 Task: Create a due date automation trigger when advanced on, on the wednesday before a card is due add fields with custom field "Resume" set to a date between 1 and 7 working days from now at 11:00 AM.
Action: Mouse moved to (1360, 88)
Screenshot: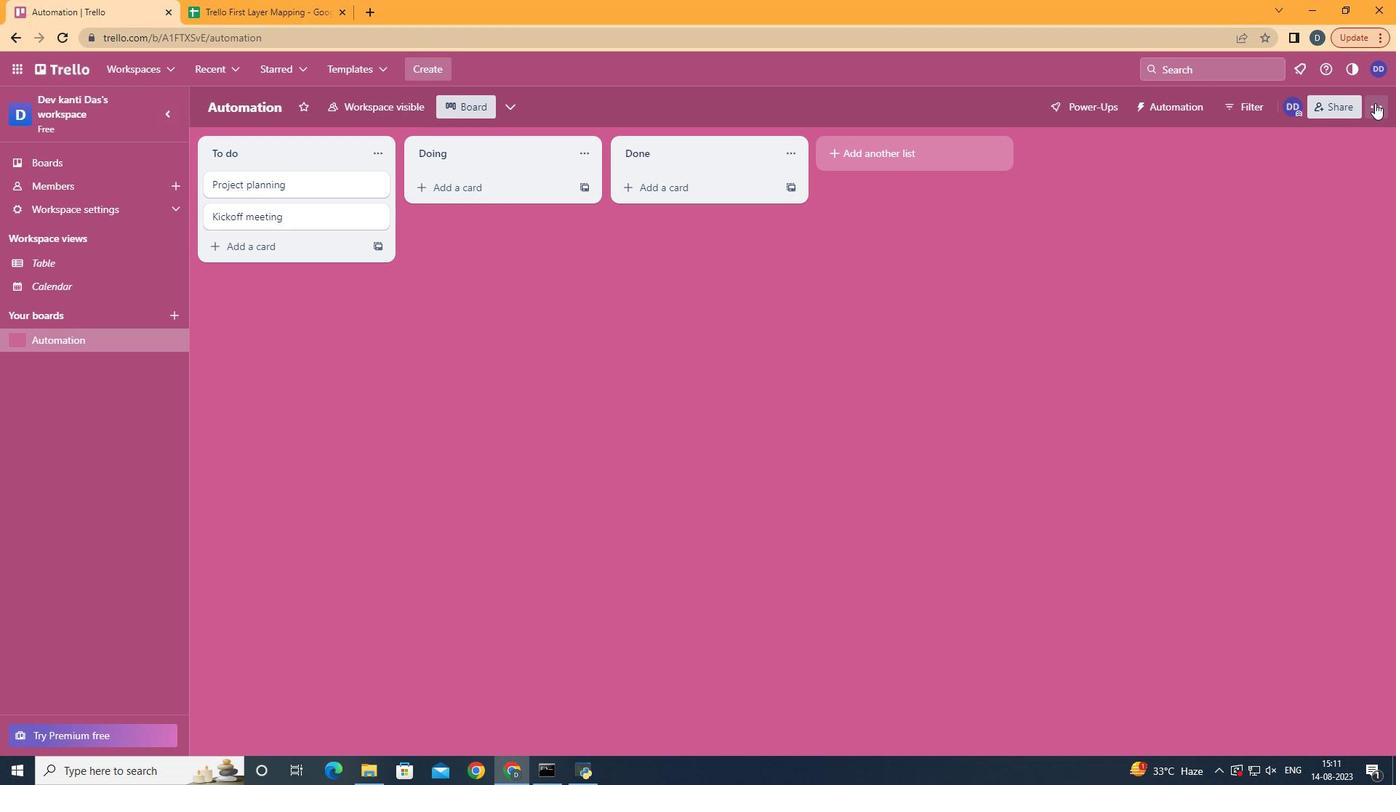
Action: Mouse pressed left at (1360, 88)
Screenshot: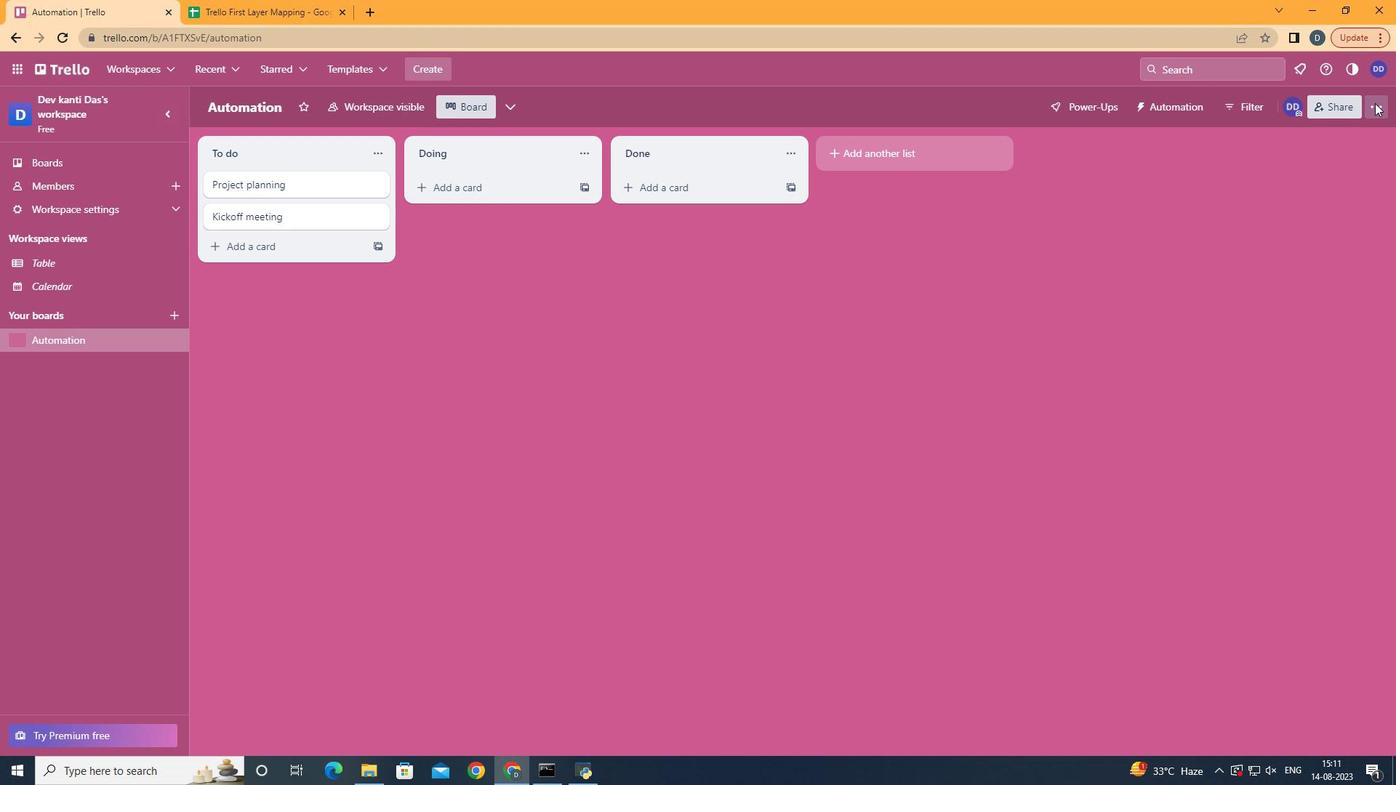 
Action: Mouse moved to (1284, 272)
Screenshot: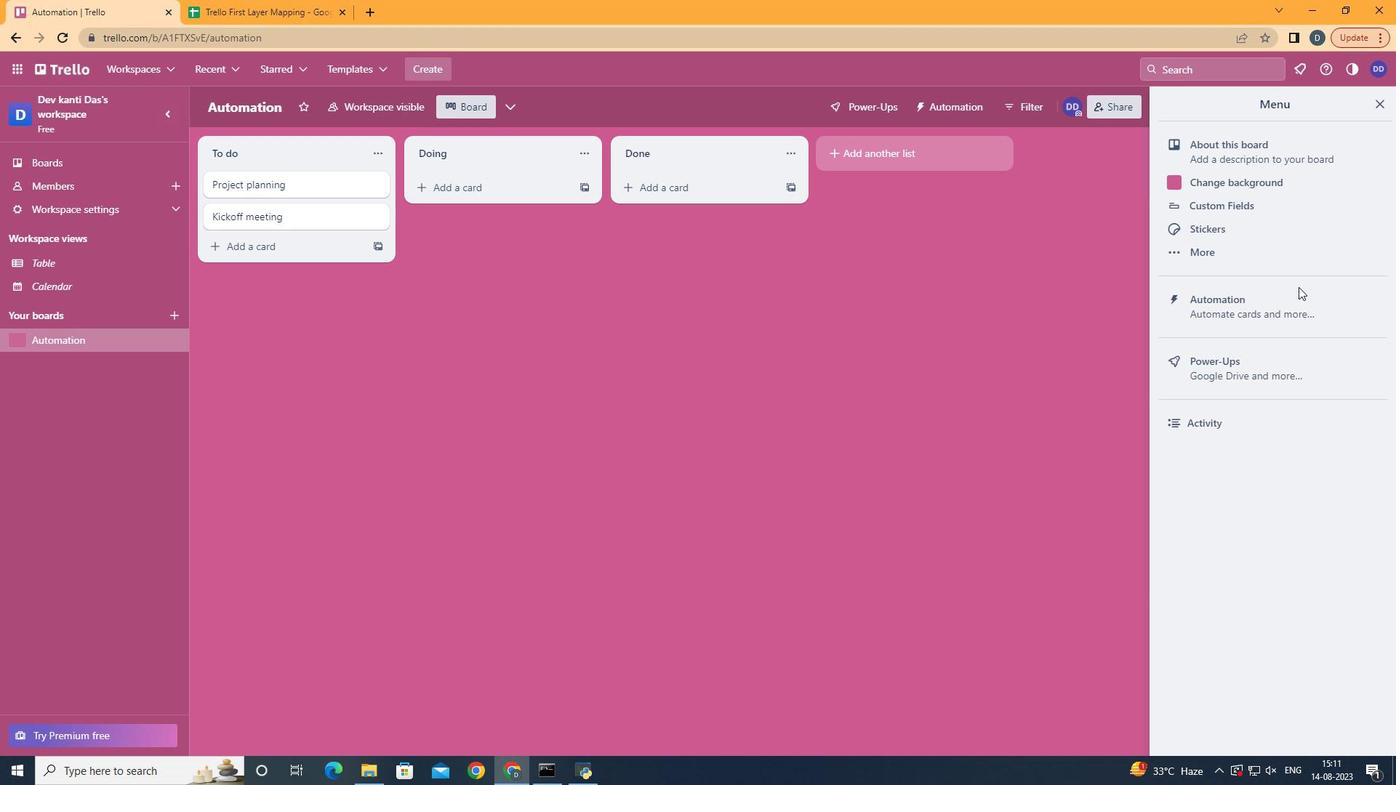 
Action: Mouse pressed left at (1284, 272)
Screenshot: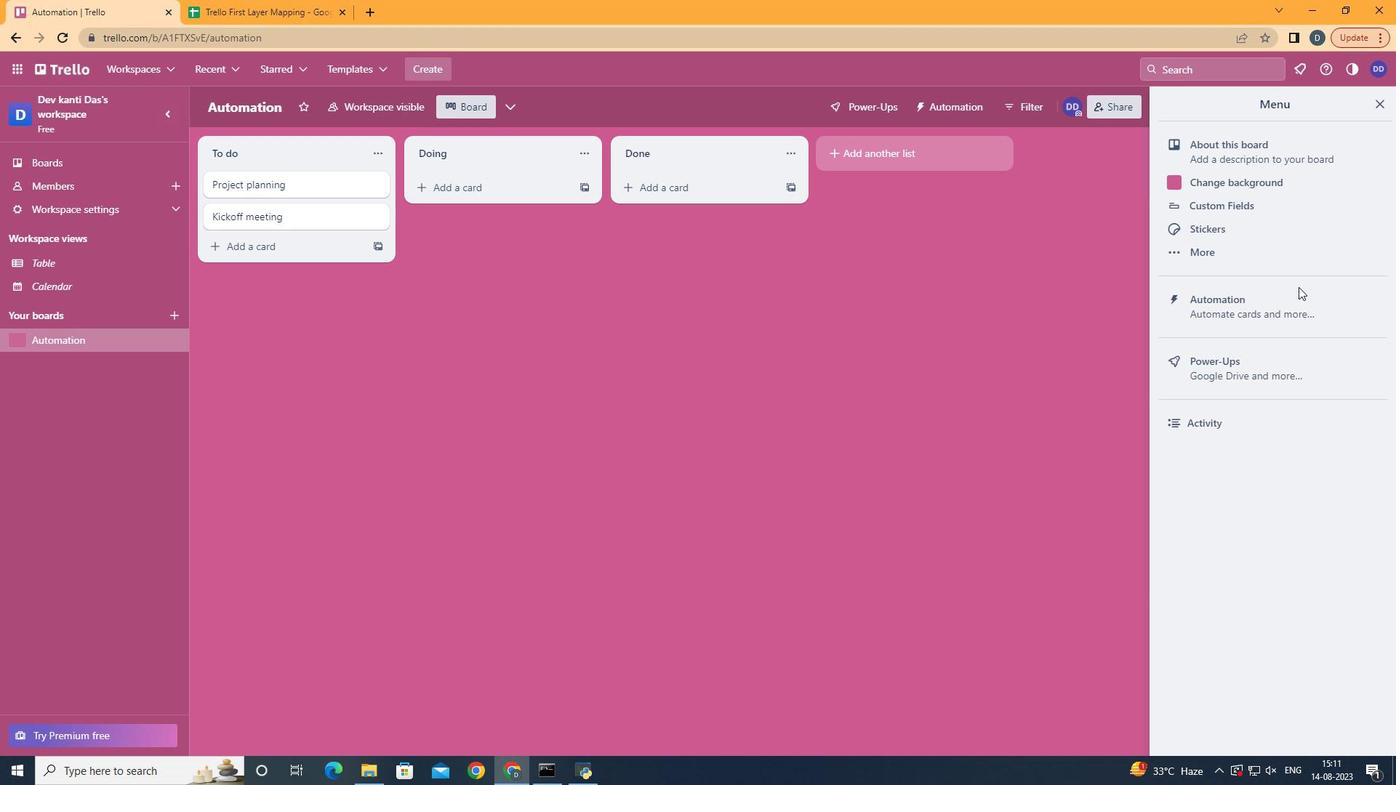 
Action: Mouse moved to (1268, 287)
Screenshot: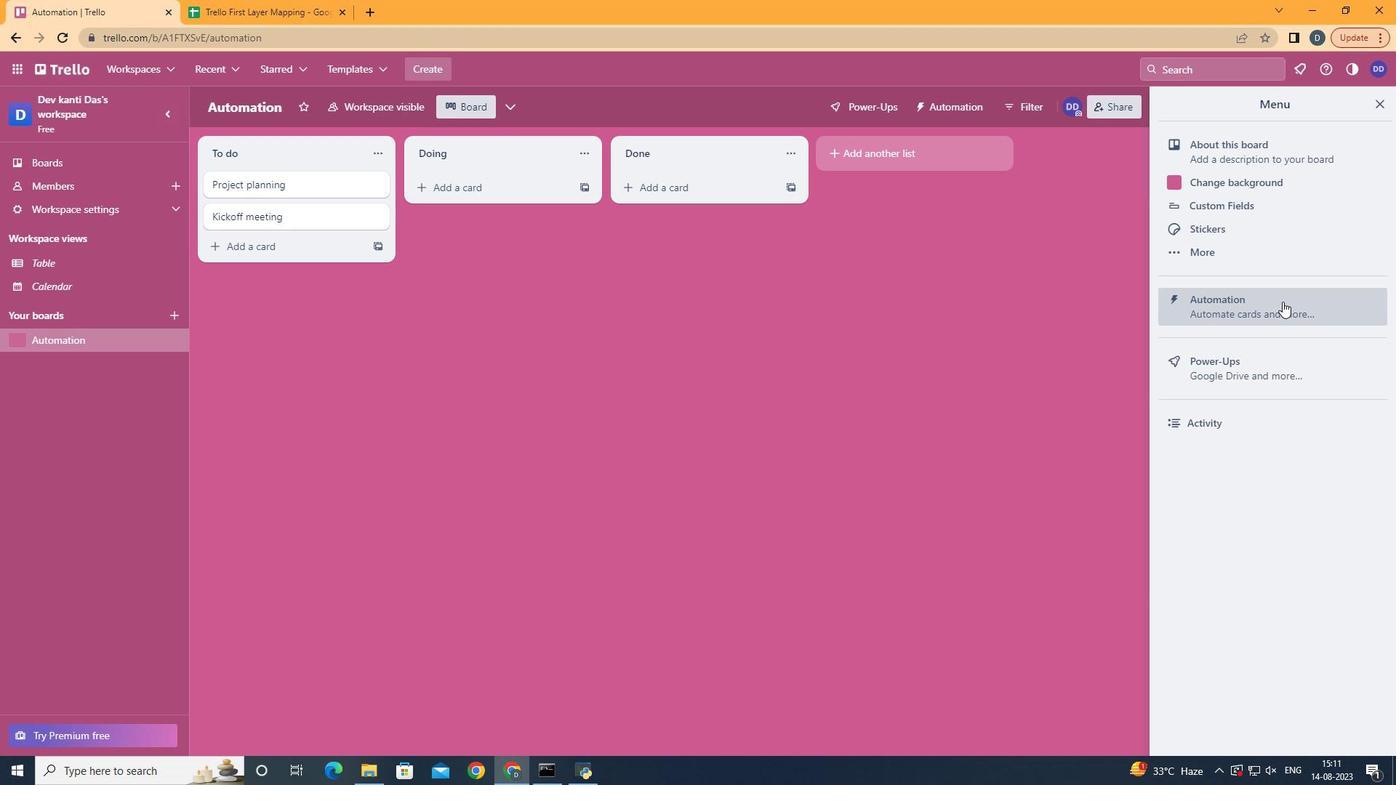 
Action: Mouse pressed left at (1268, 287)
Screenshot: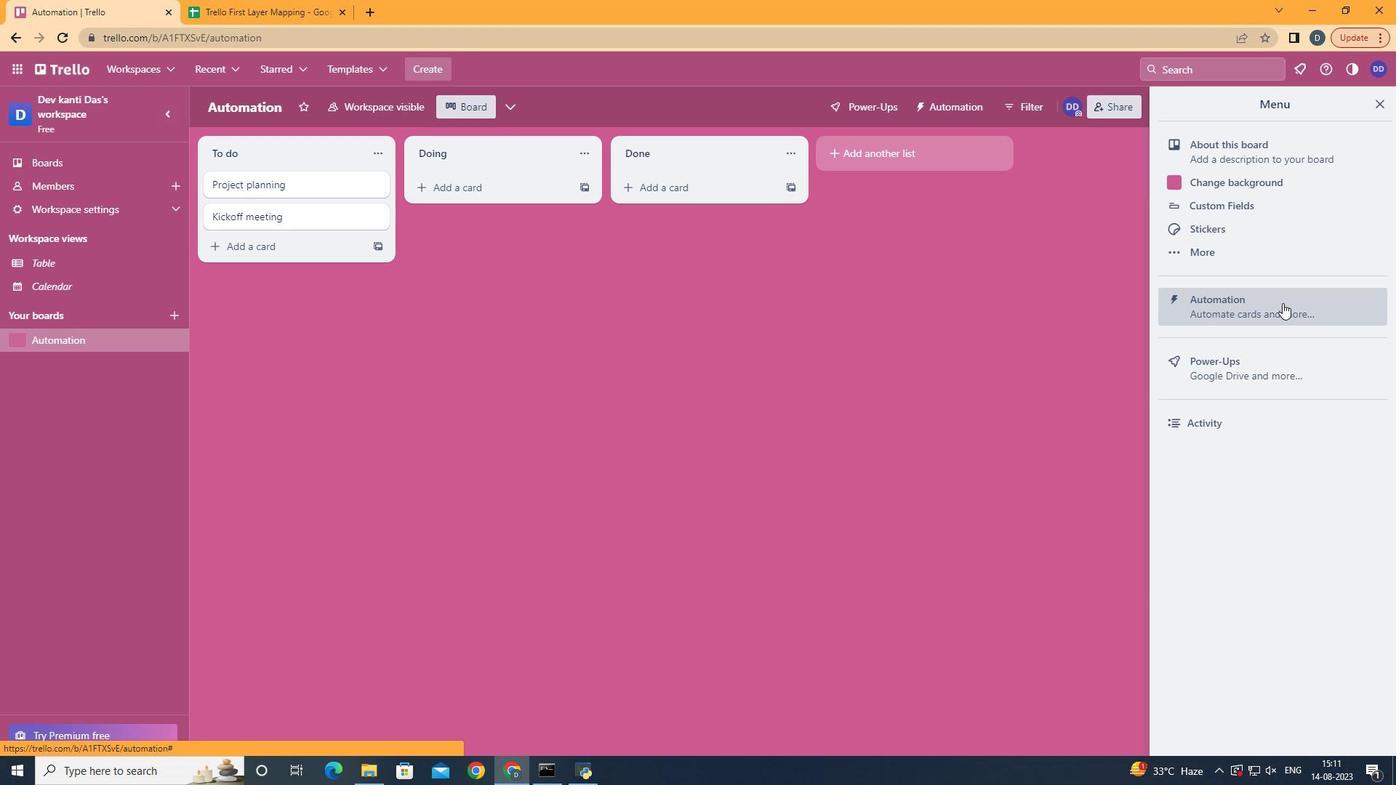 
Action: Mouse moved to (279, 273)
Screenshot: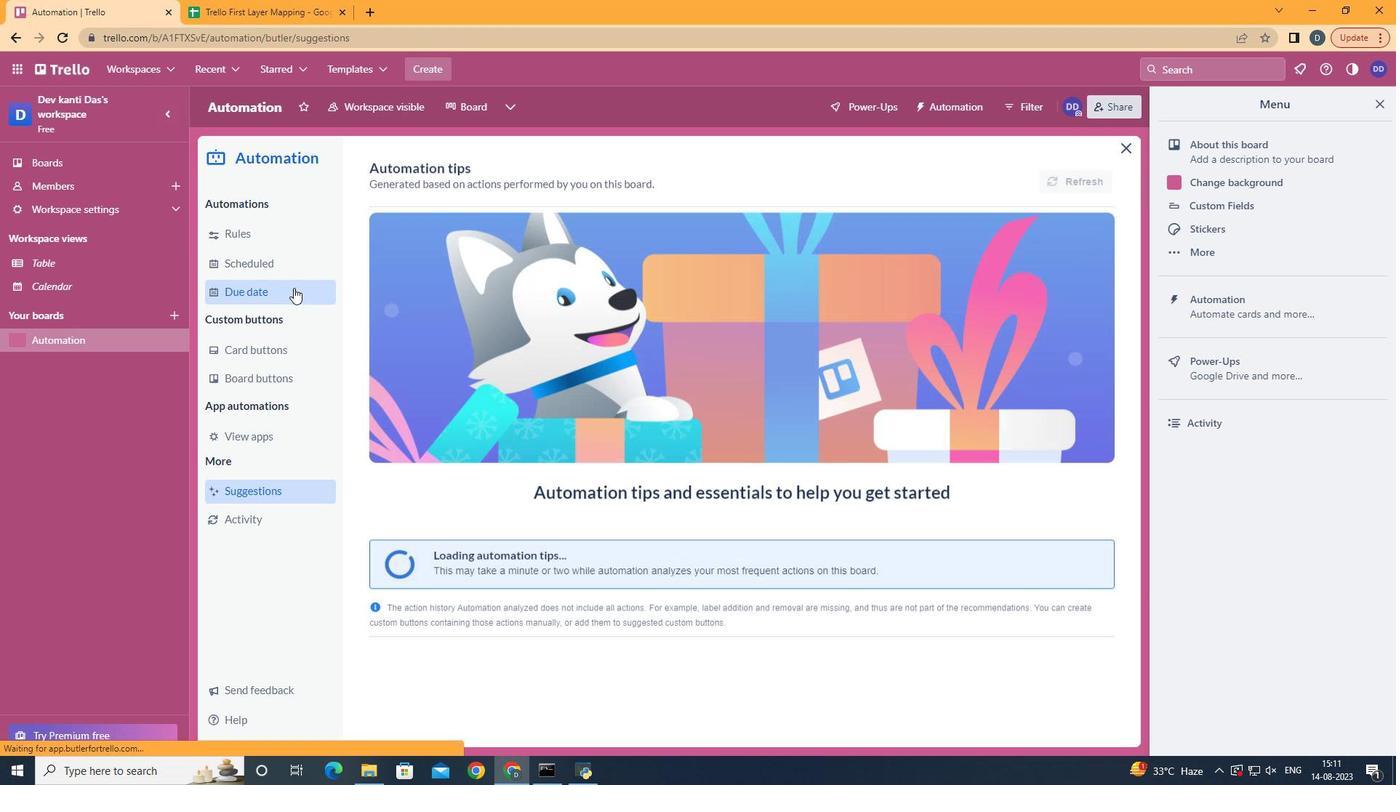 
Action: Mouse pressed left at (279, 273)
Screenshot: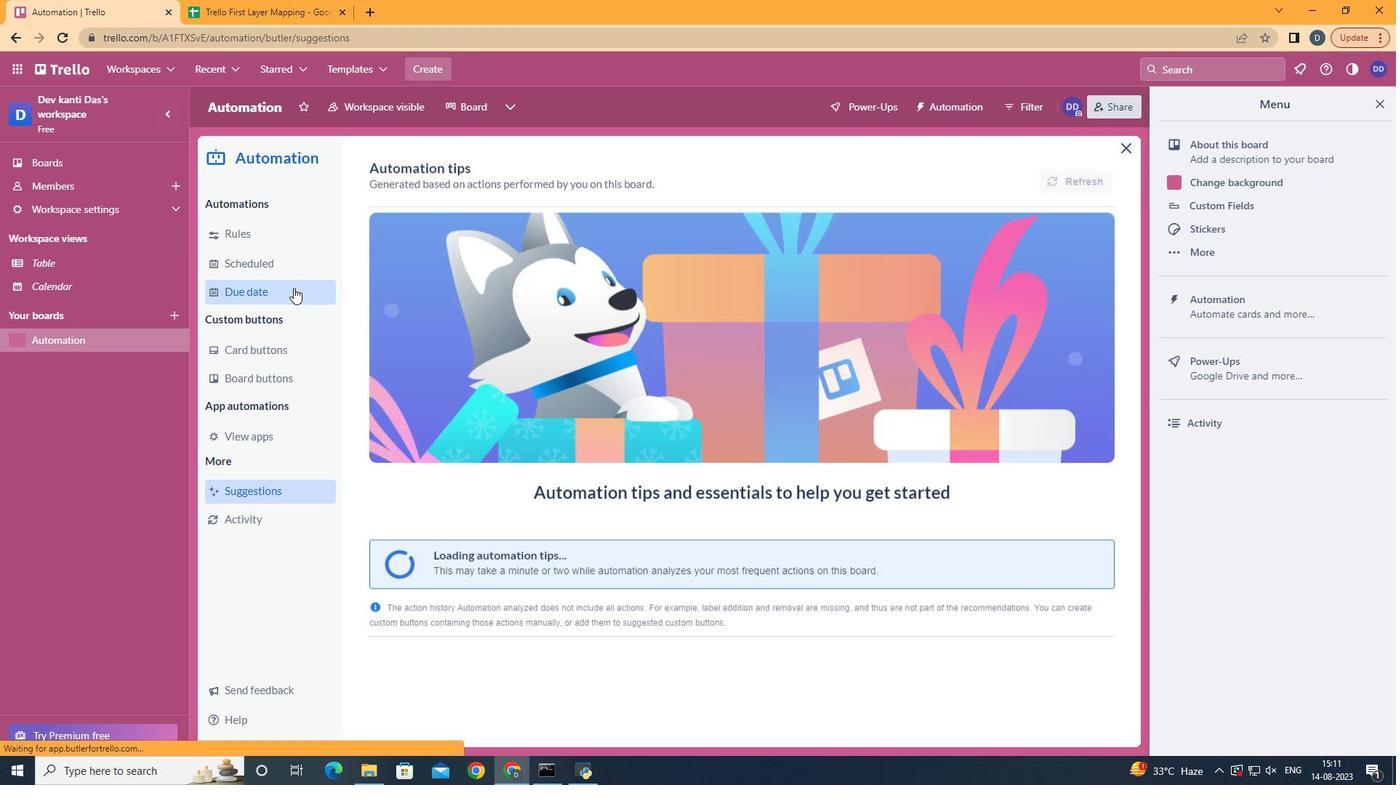 
Action: Mouse moved to (1015, 157)
Screenshot: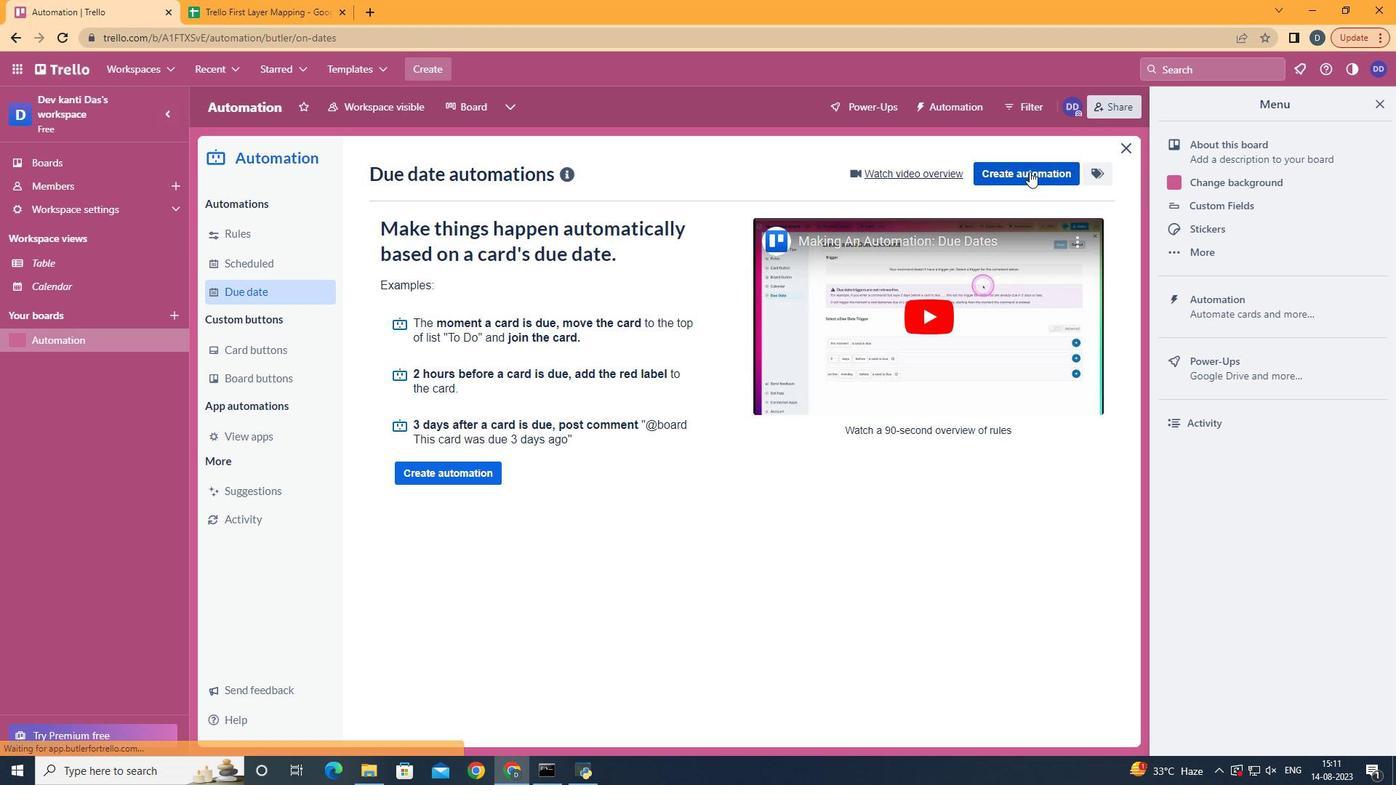 
Action: Mouse pressed left at (1015, 157)
Screenshot: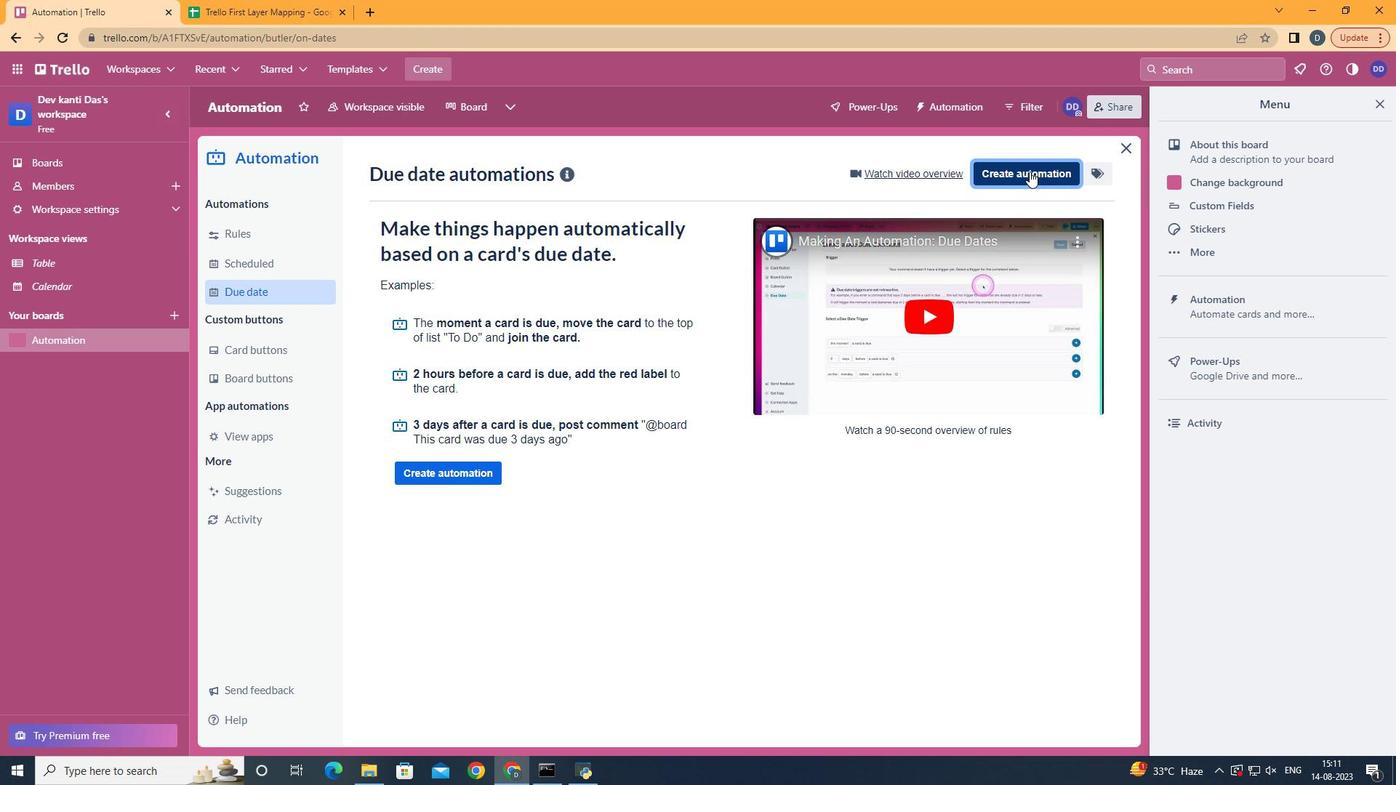 
Action: Mouse moved to (764, 308)
Screenshot: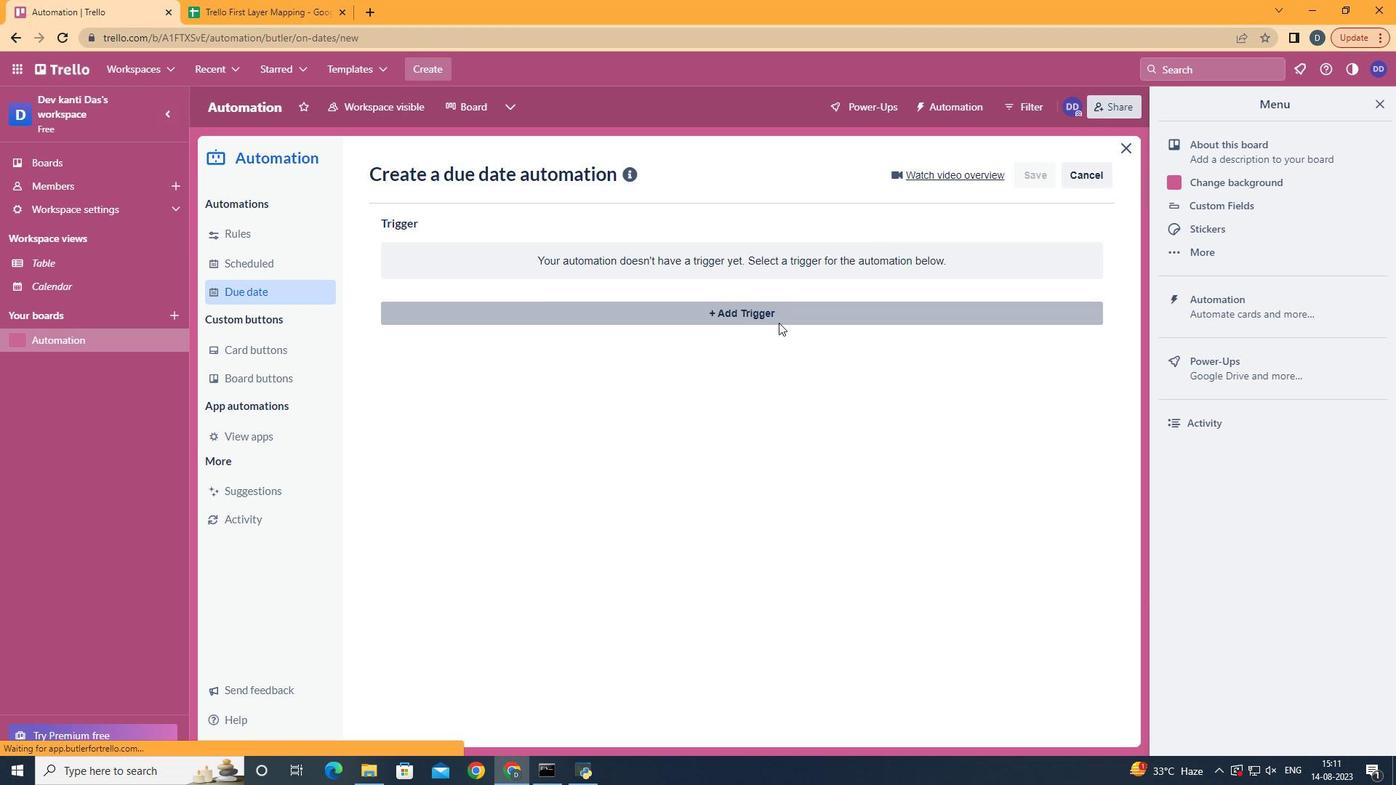 
Action: Mouse pressed left at (764, 308)
Screenshot: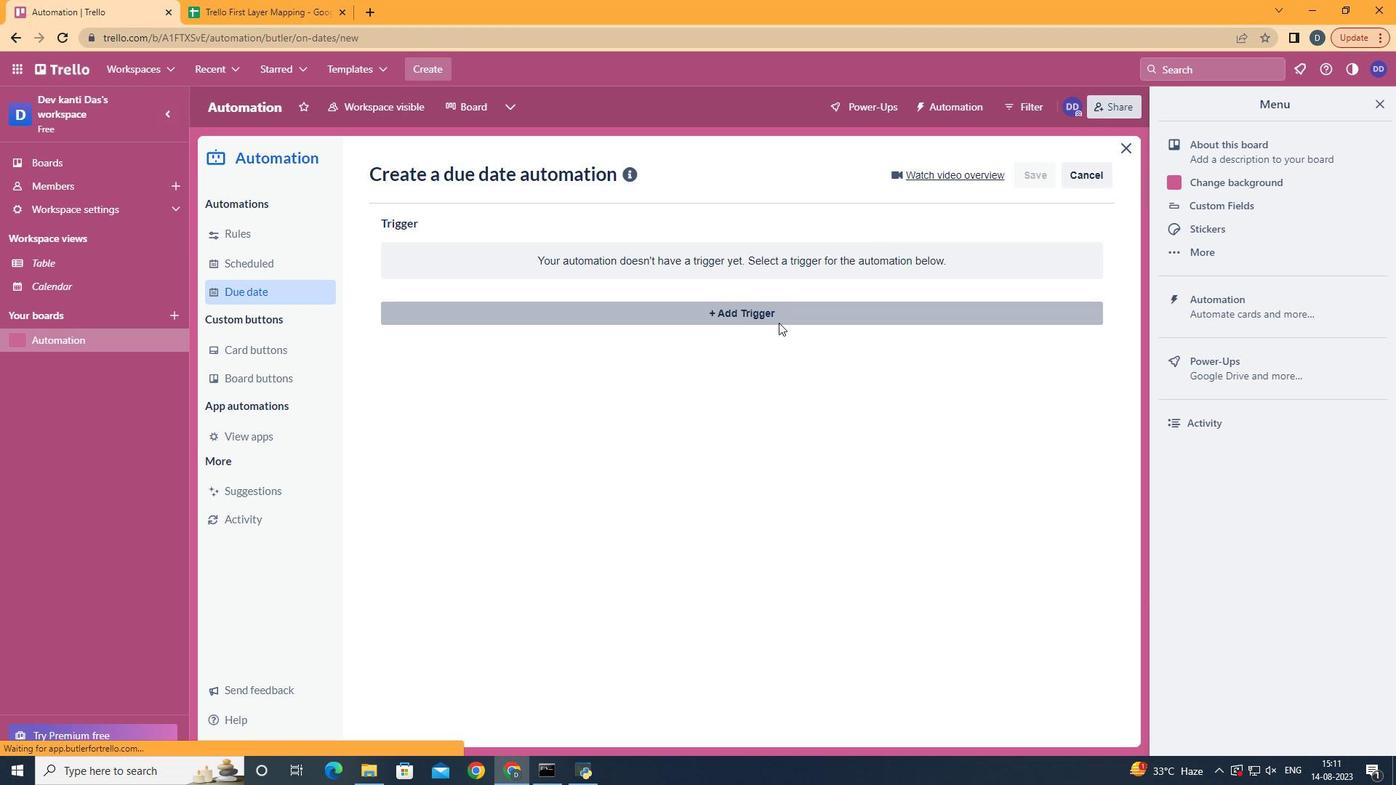 
Action: Mouse moved to (456, 433)
Screenshot: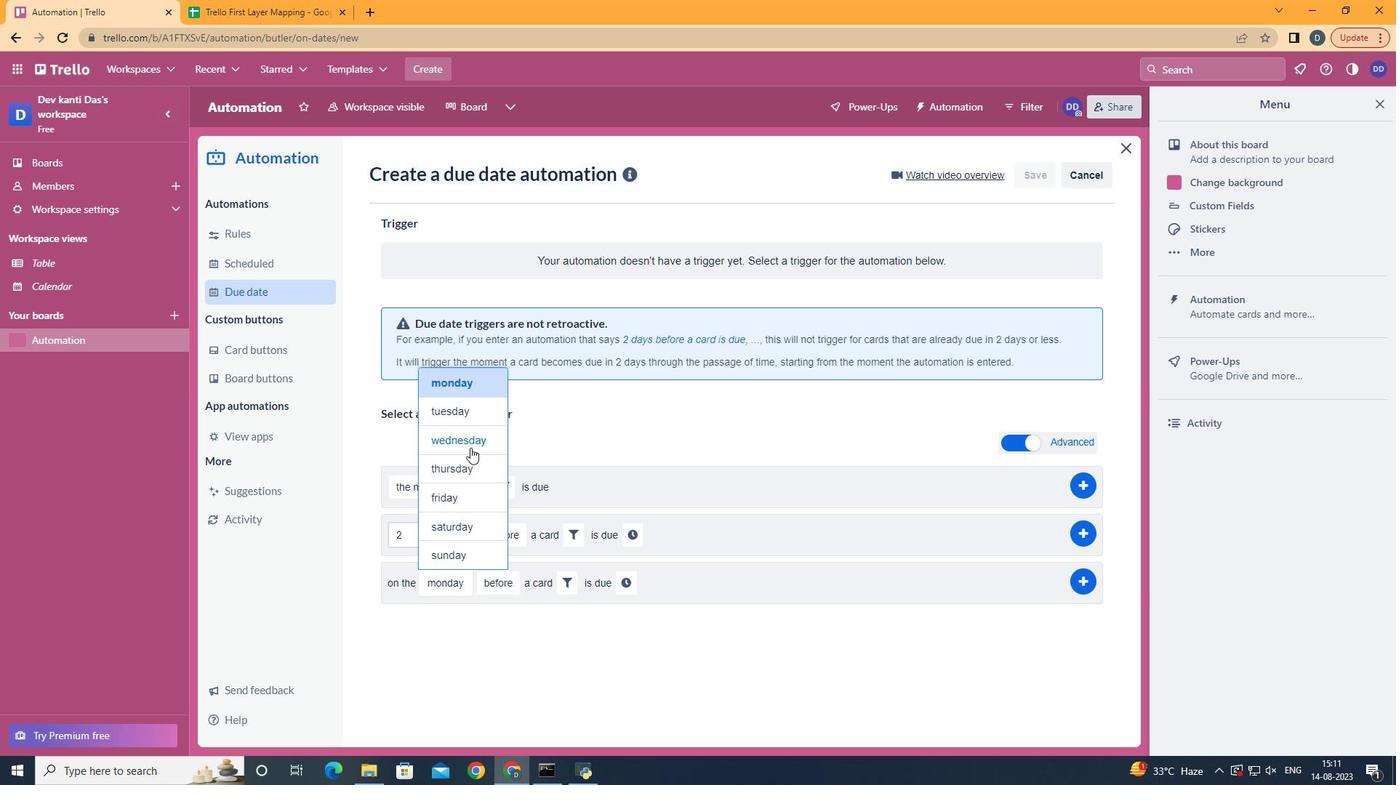
Action: Mouse pressed left at (456, 433)
Screenshot: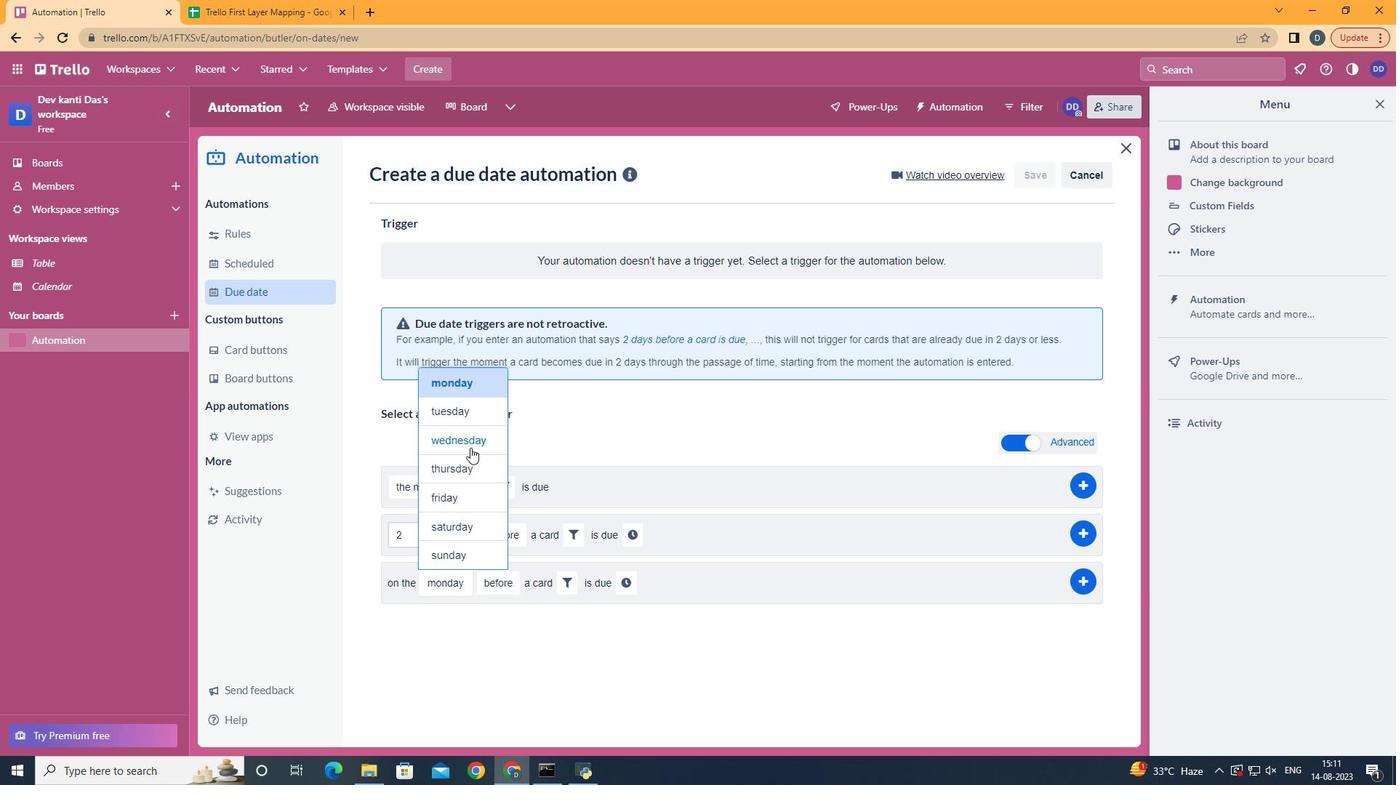 
Action: Mouse moved to (569, 557)
Screenshot: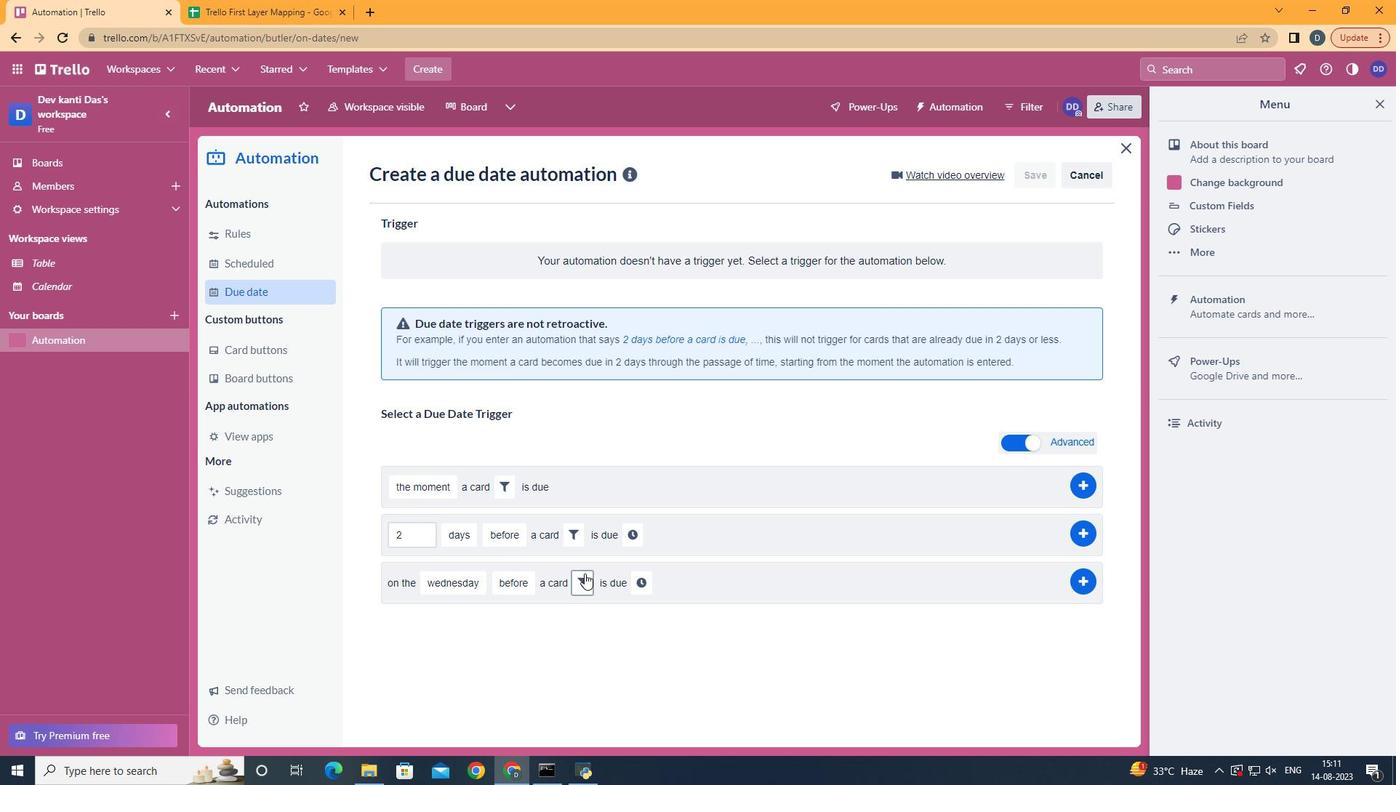 
Action: Mouse pressed left at (569, 557)
Screenshot: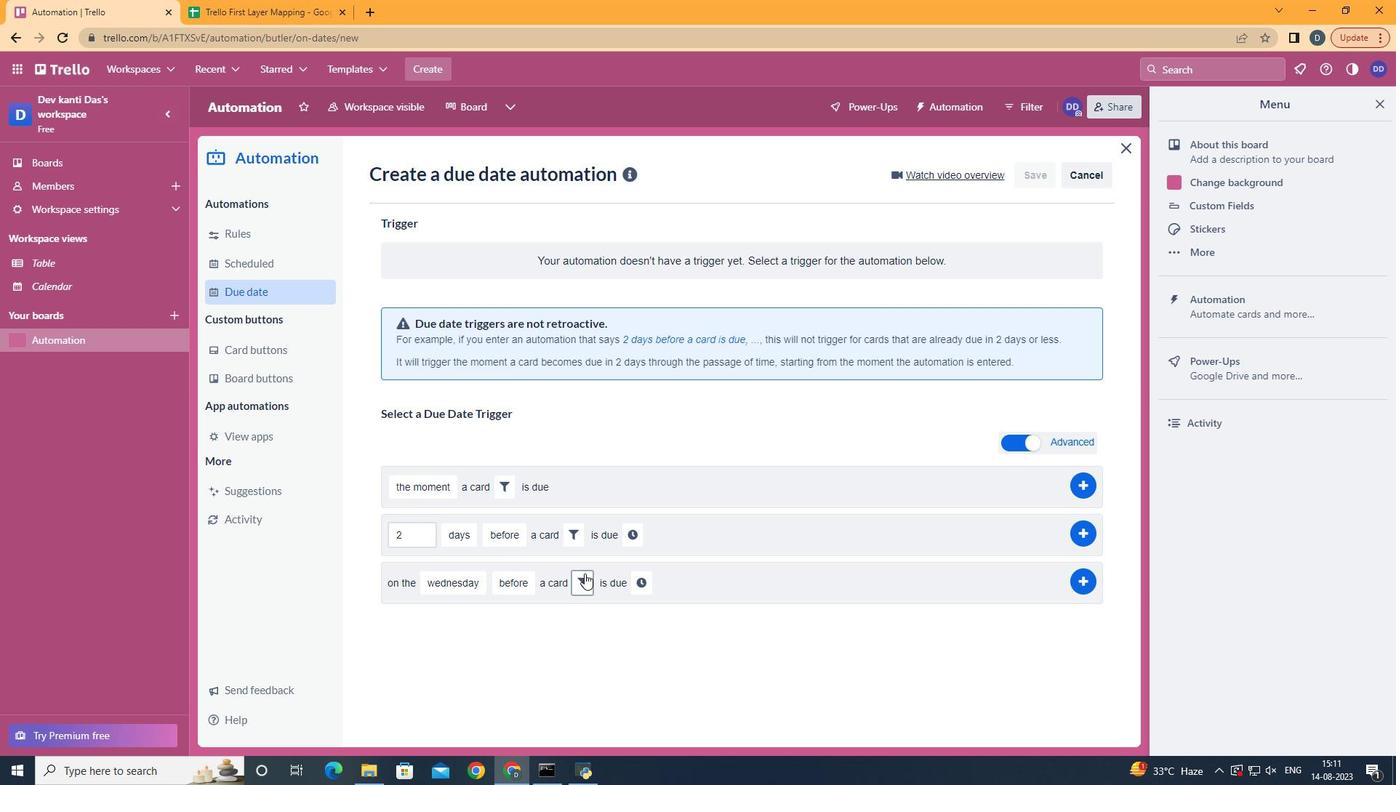 
Action: Mouse moved to (803, 616)
Screenshot: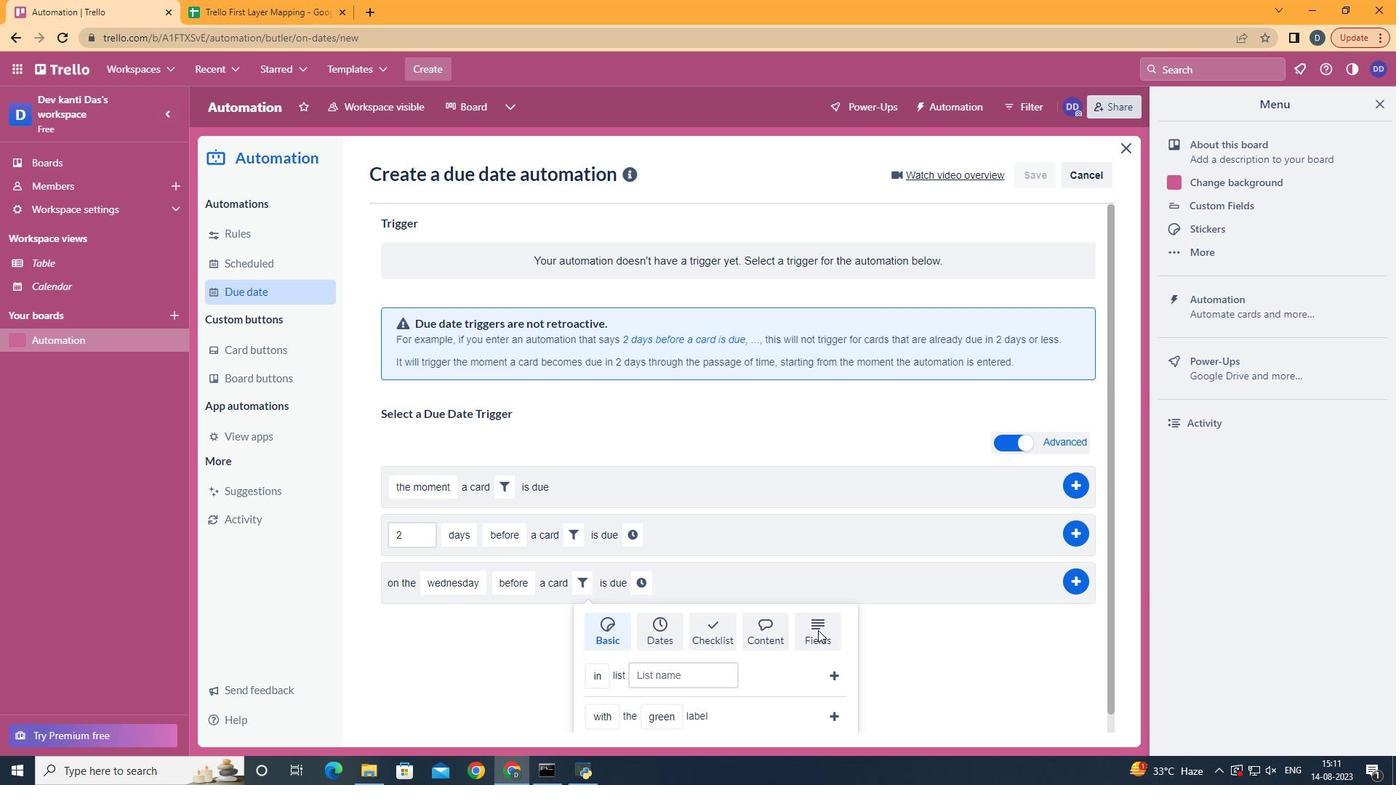 
Action: Mouse pressed left at (803, 616)
Screenshot: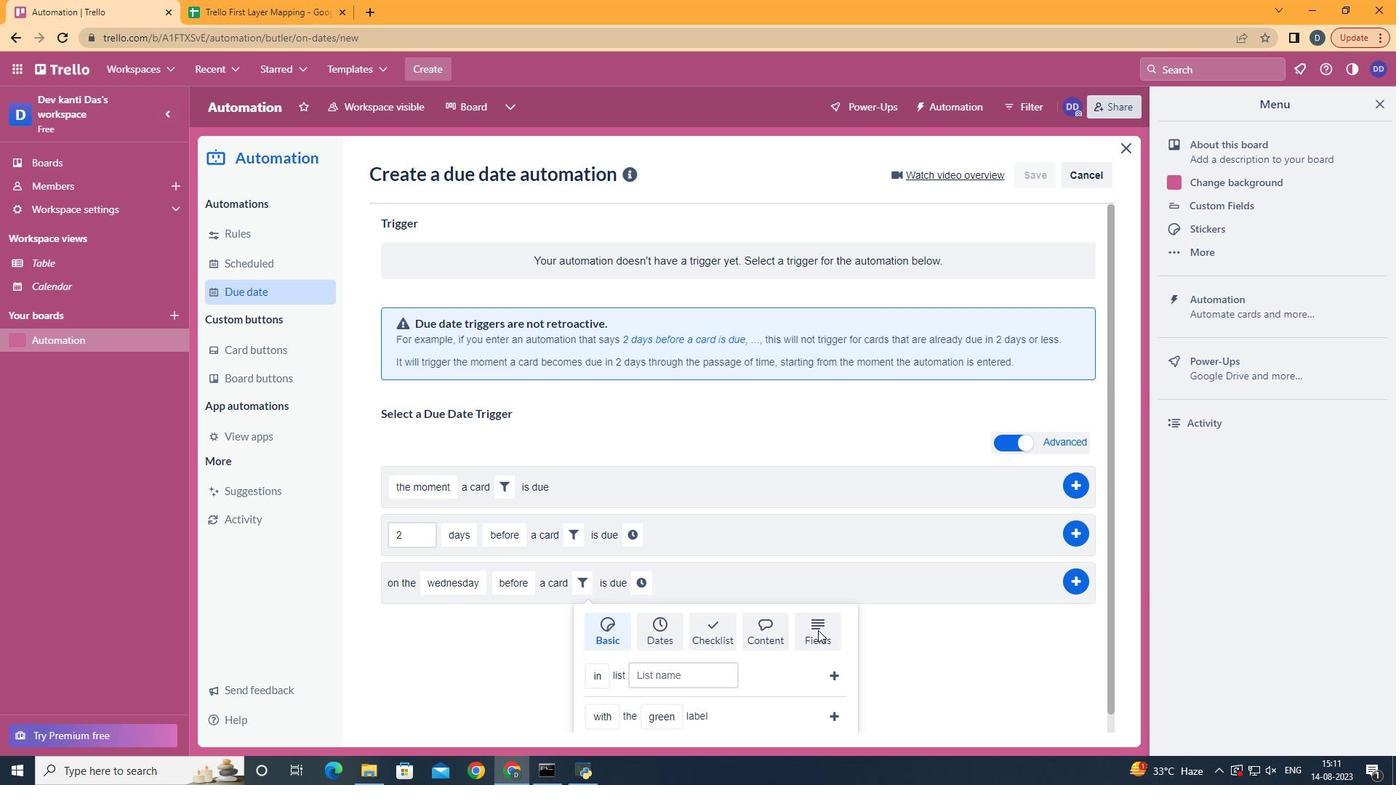 
Action: Mouse scrolled (803, 615) with delta (0, 0)
Screenshot: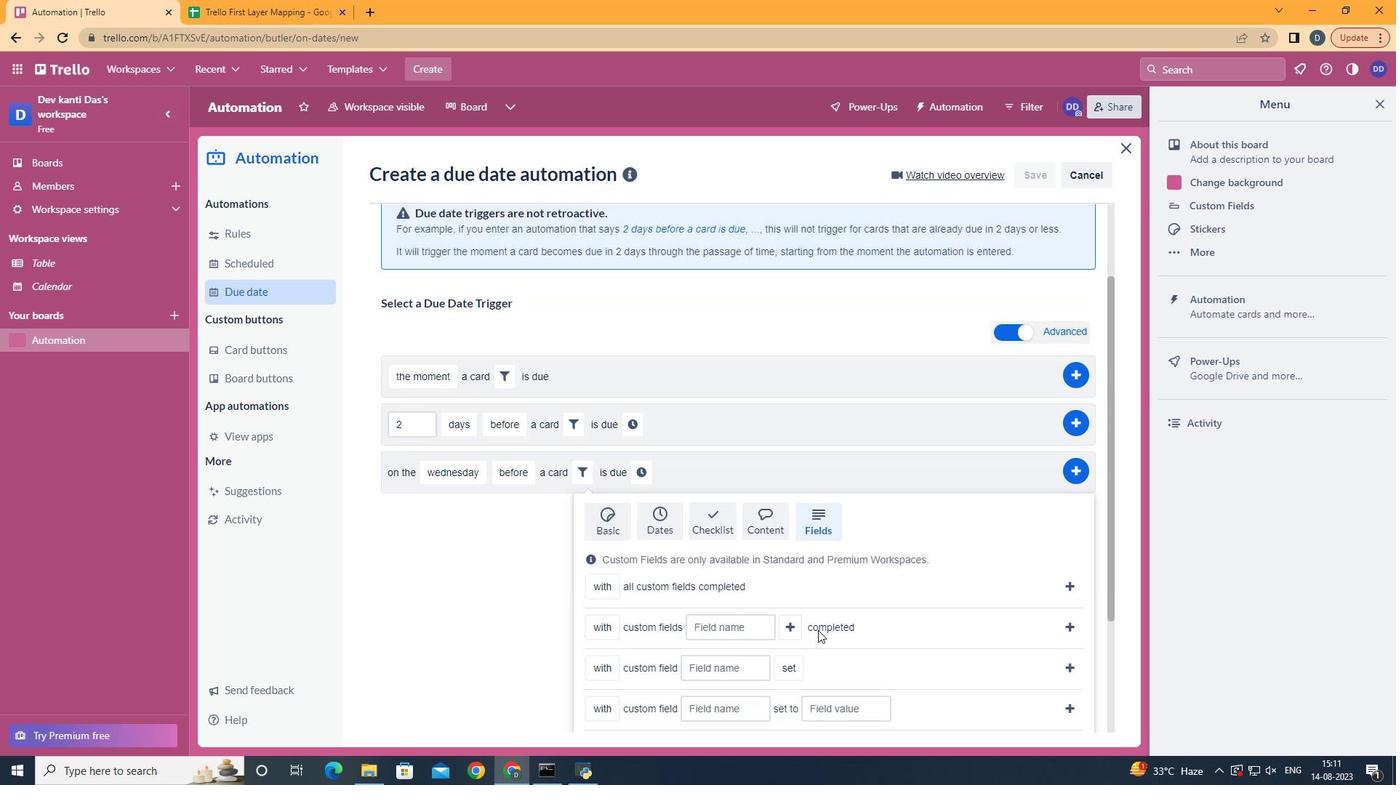 
Action: Mouse scrolled (803, 615) with delta (0, 0)
Screenshot: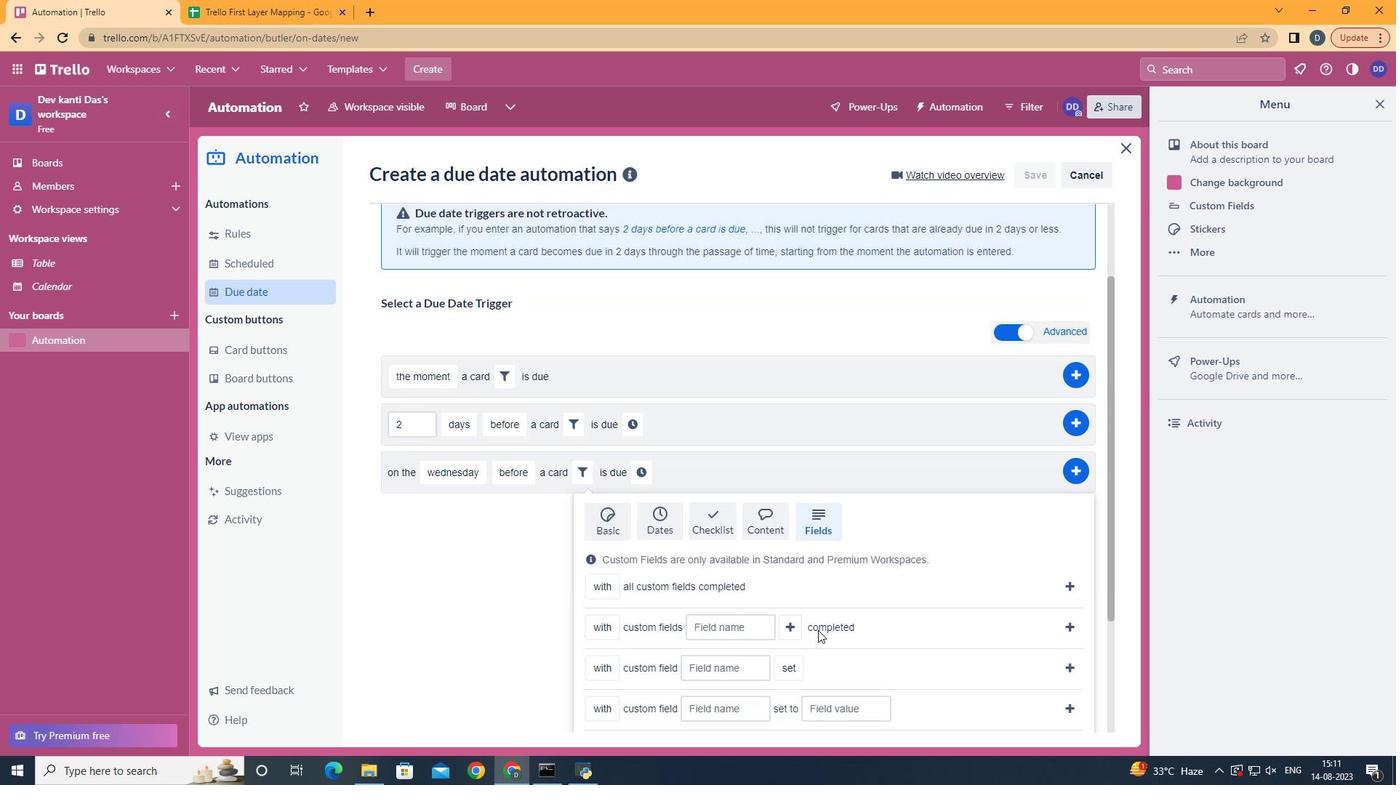 
Action: Mouse scrolled (803, 615) with delta (0, 0)
Screenshot: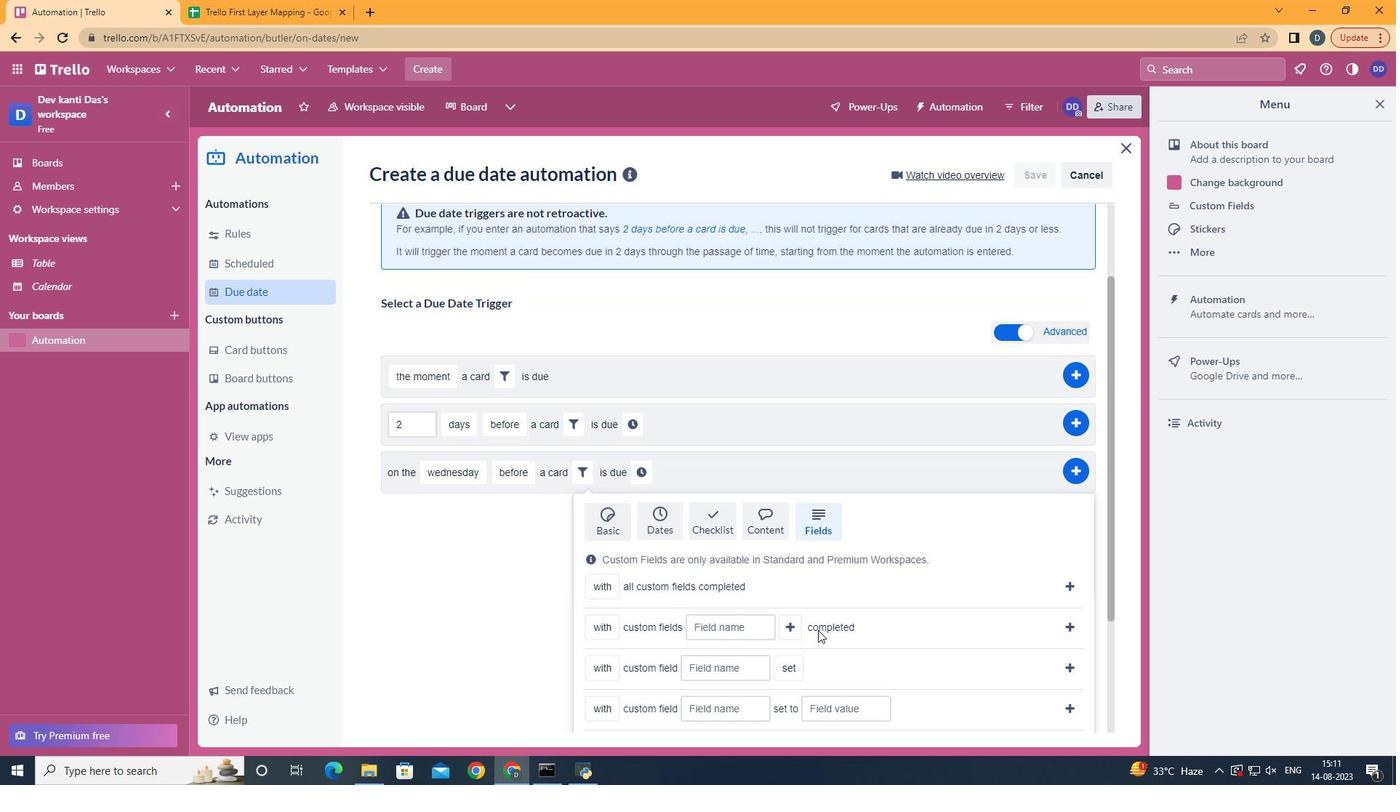 
Action: Mouse scrolled (803, 615) with delta (0, 0)
Screenshot: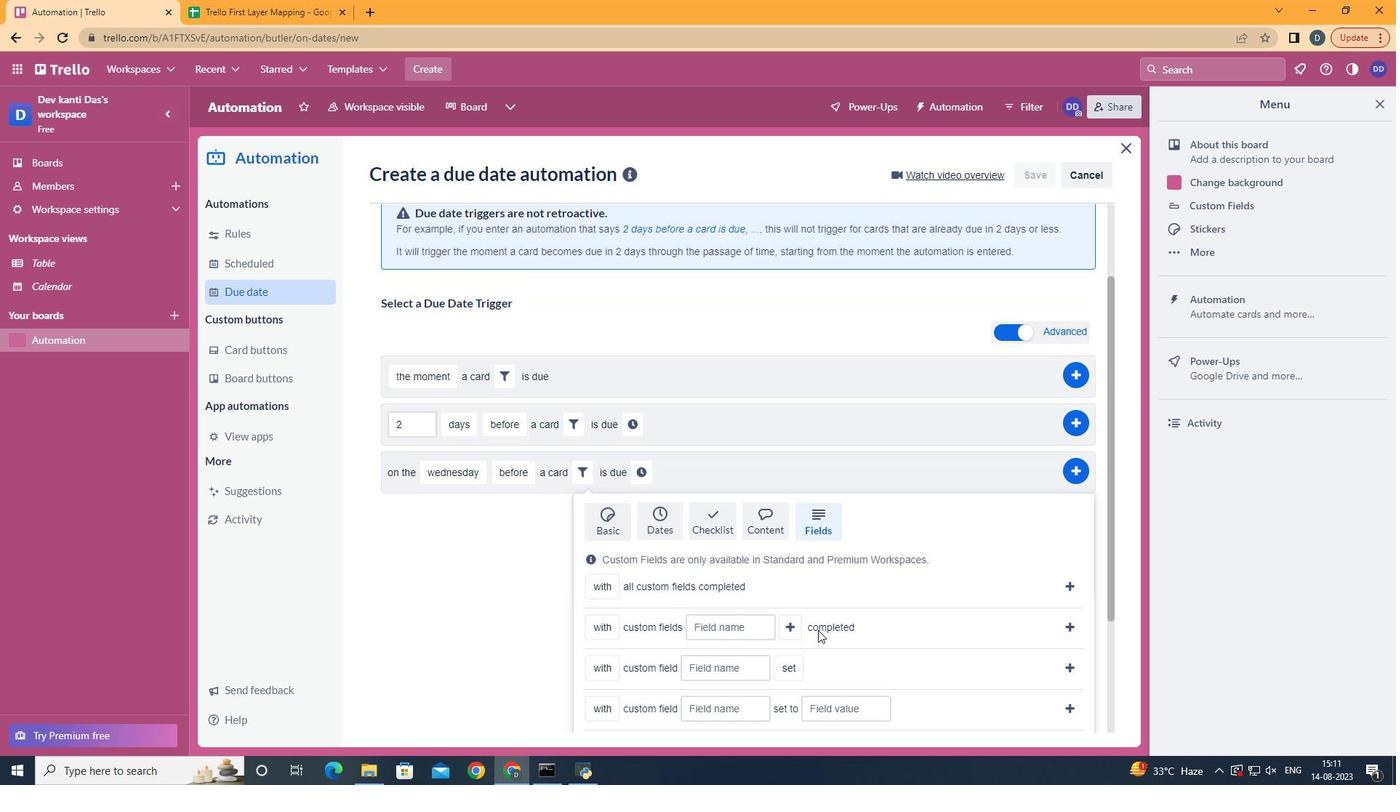 
Action: Mouse scrolled (803, 615) with delta (0, 0)
Screenshot: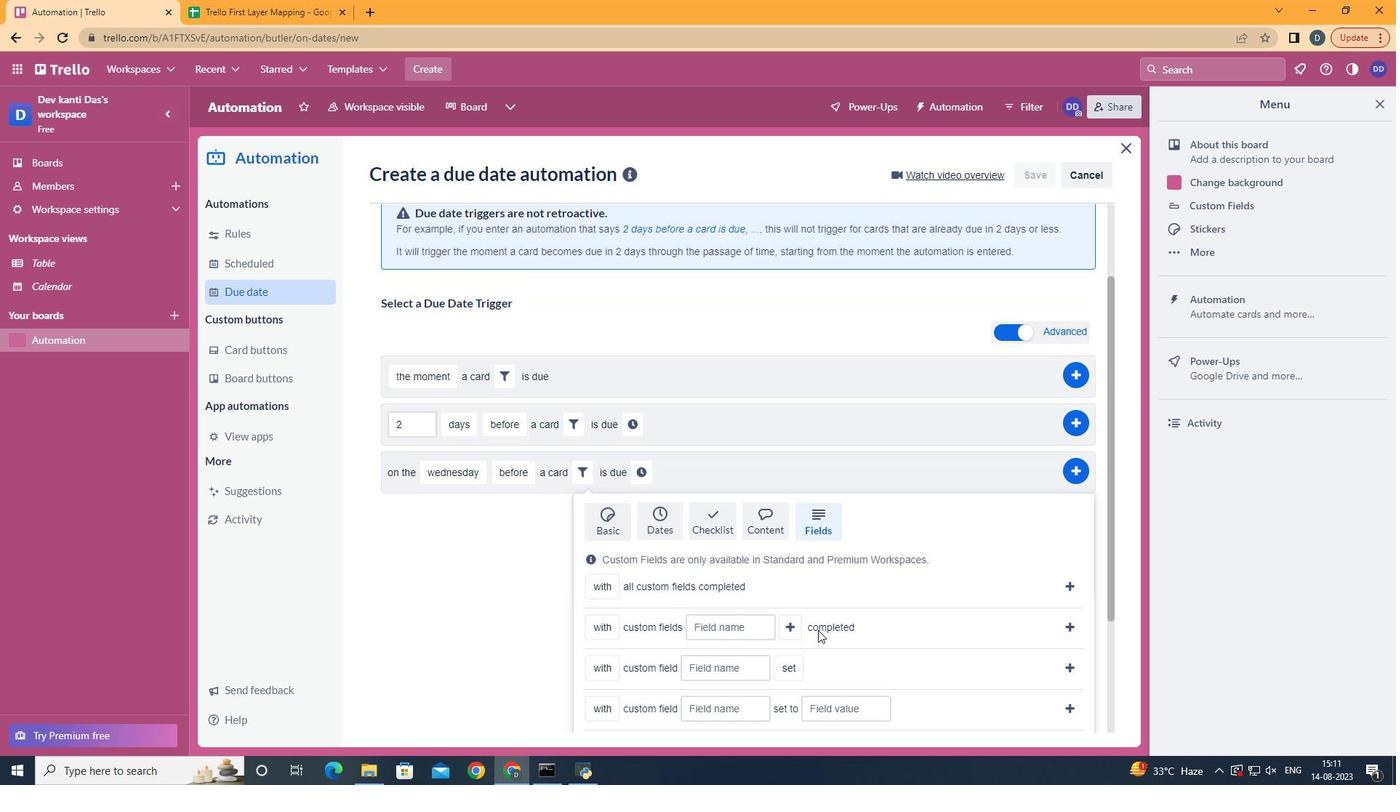 
Action: Mouse scrolled (803, 615) with delta (0, 0)
Screenshot: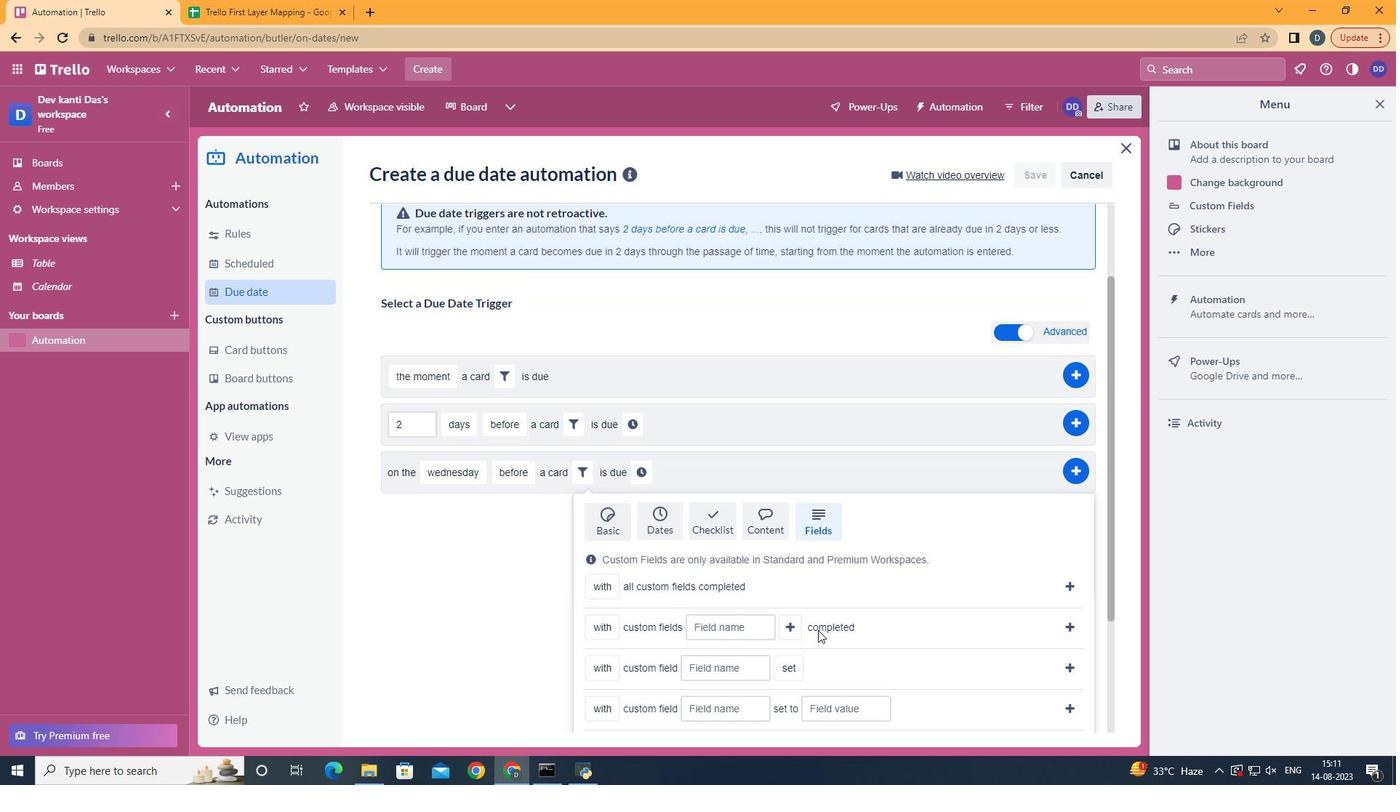 
Action: Mouse scrolled (803, 615) with delta (0, 0)
Screenshot: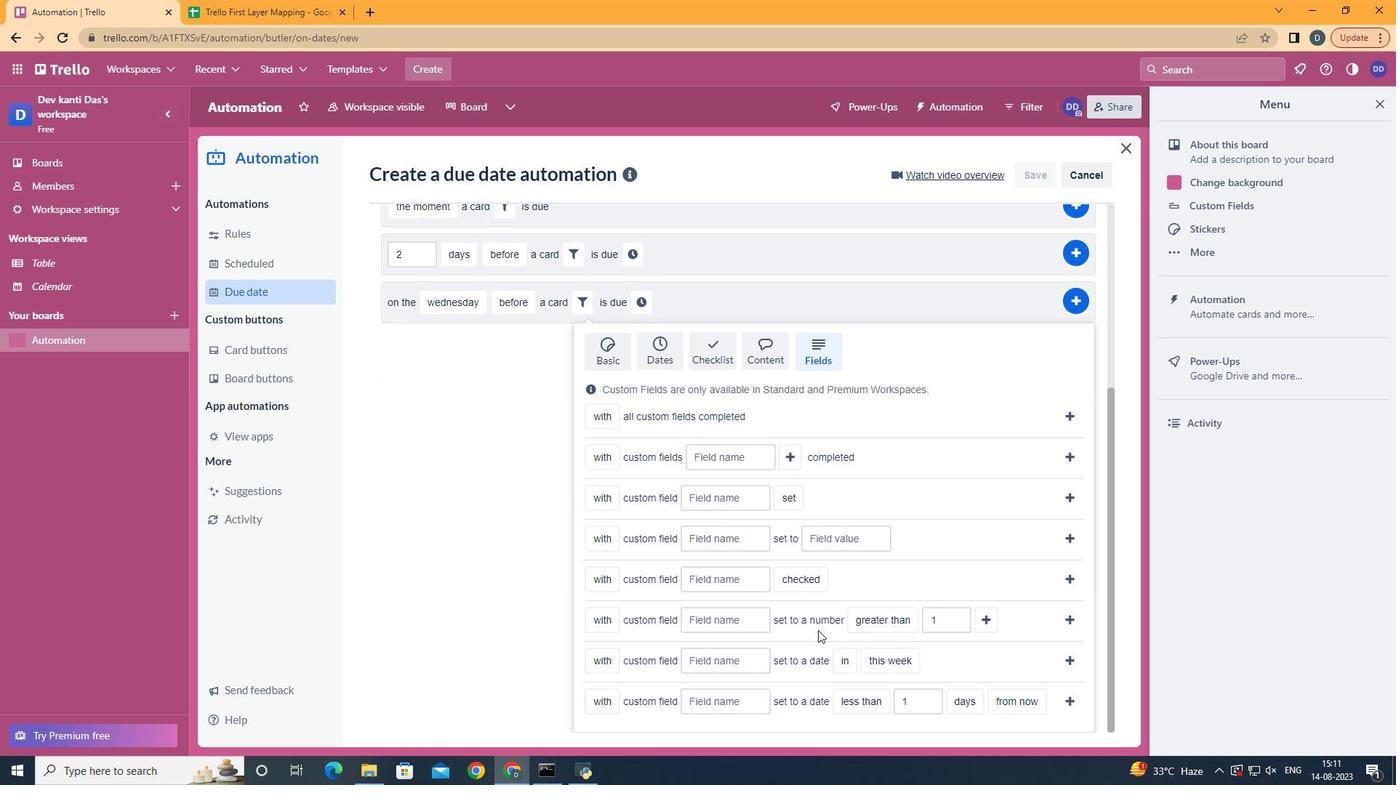 
Action: Mouse scrolled (803, 615) with delta (0, 0)
Screenshot: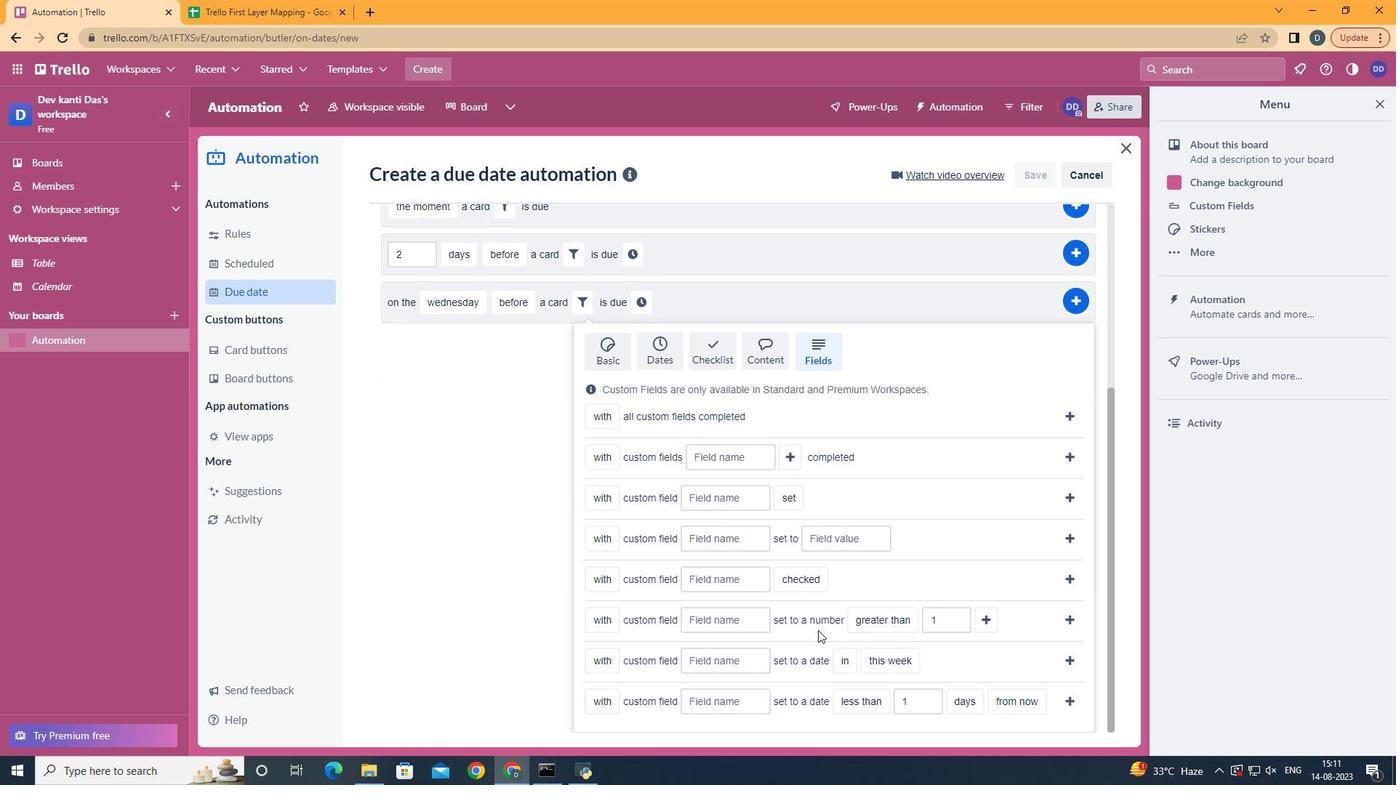 
Action: Mouse scrolled (803, 615) with delta (0, 0)
Screenshot: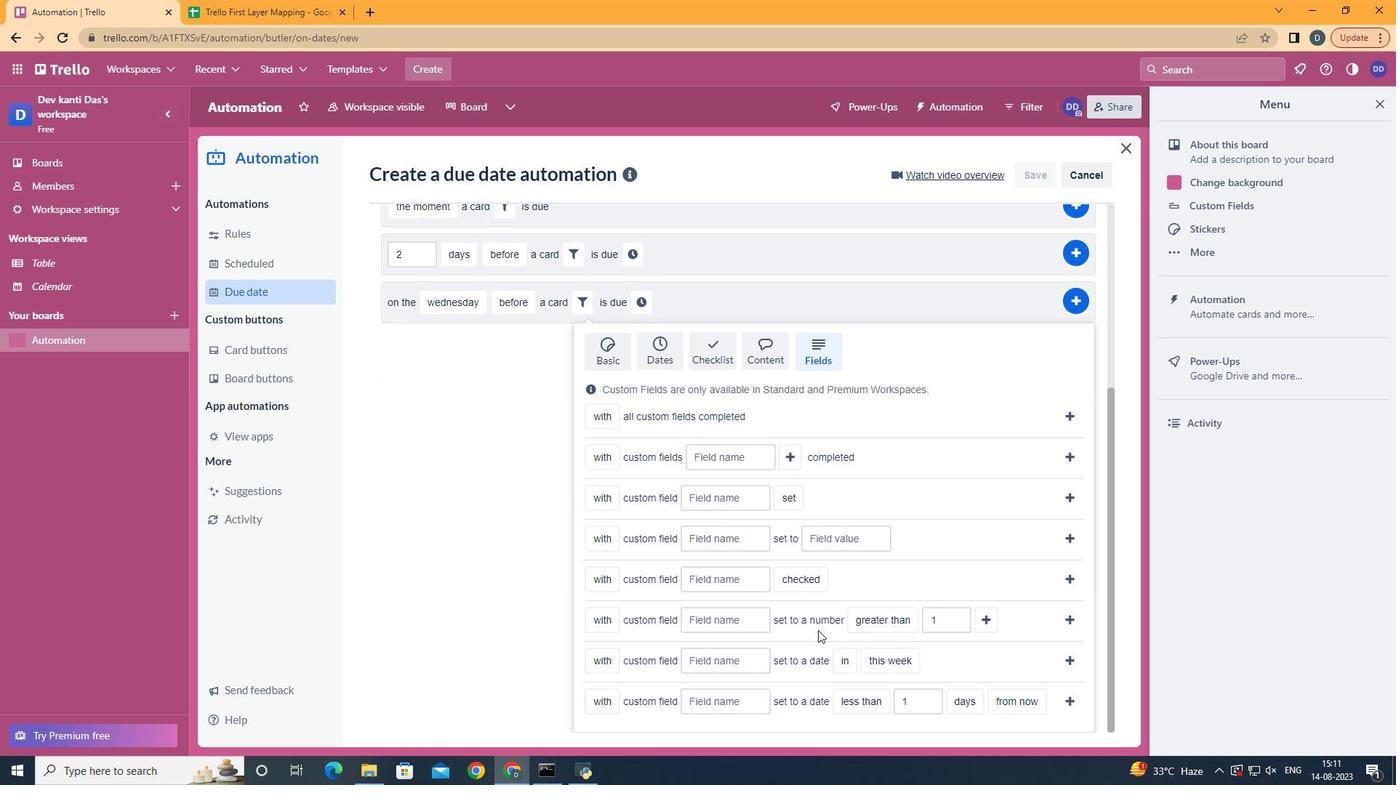 
Action: Mouse scrolled (803, 615) with delta (0, 0)
Screenshot: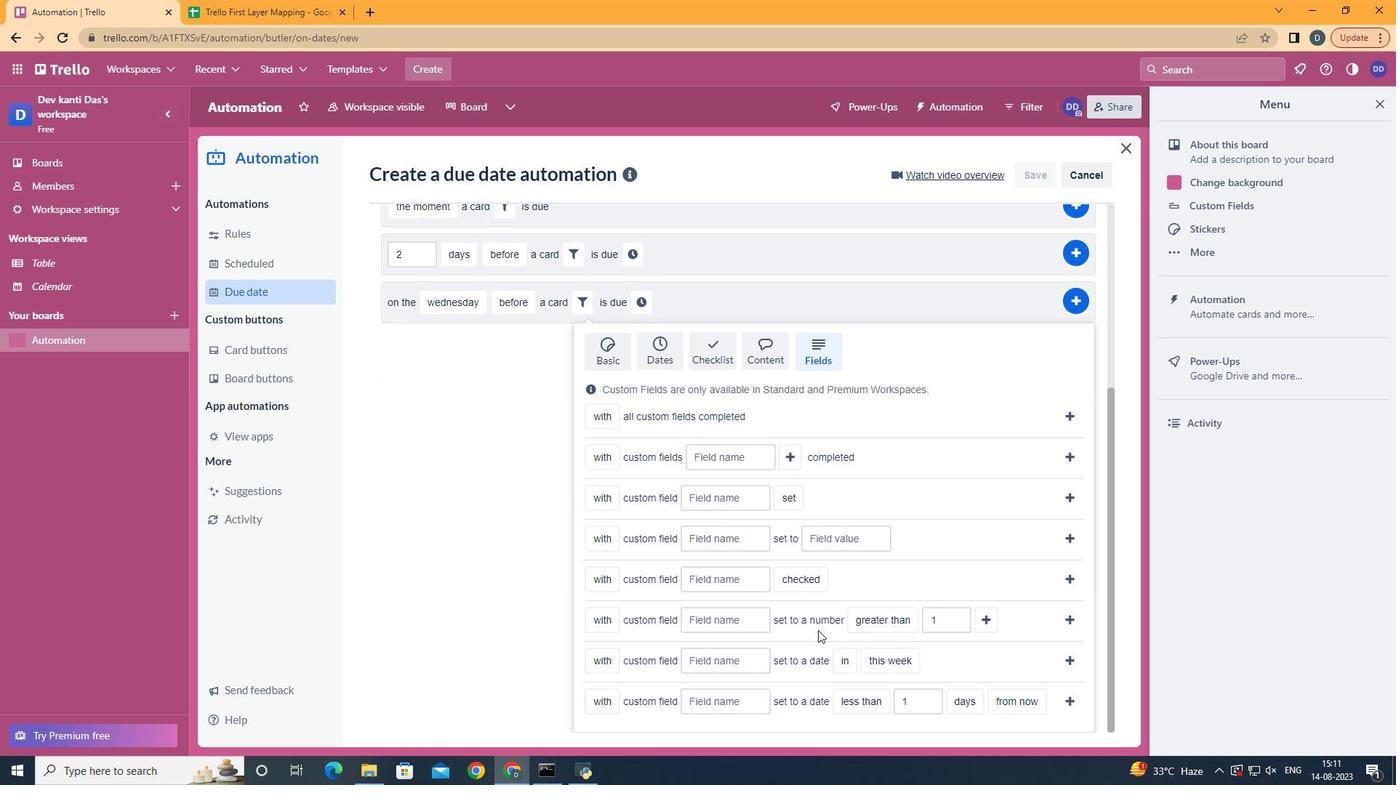 
Action: Mouse scrolled (803, 615) with delta (0, 0)
Screenshot: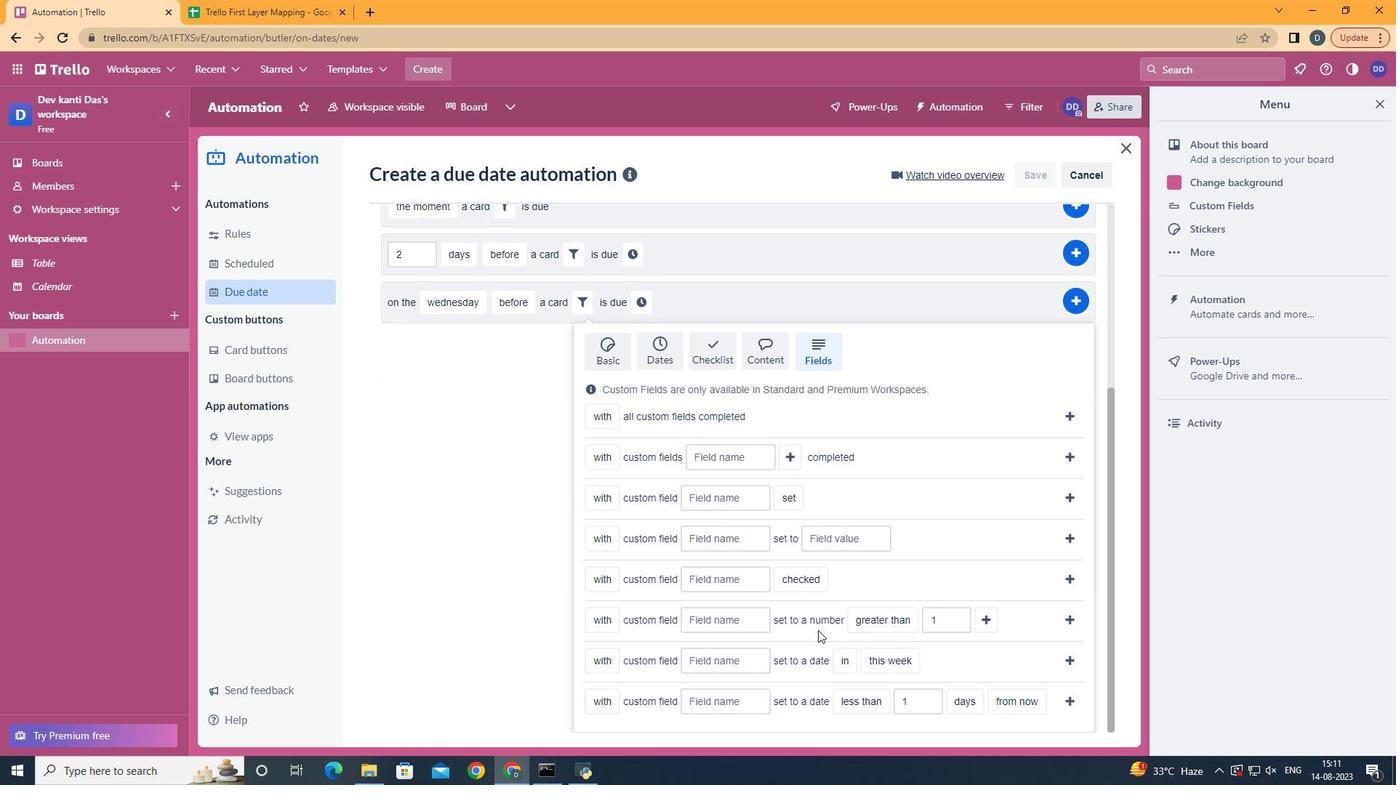 
Action: Mouse moved to (677, 682)
Screenshot: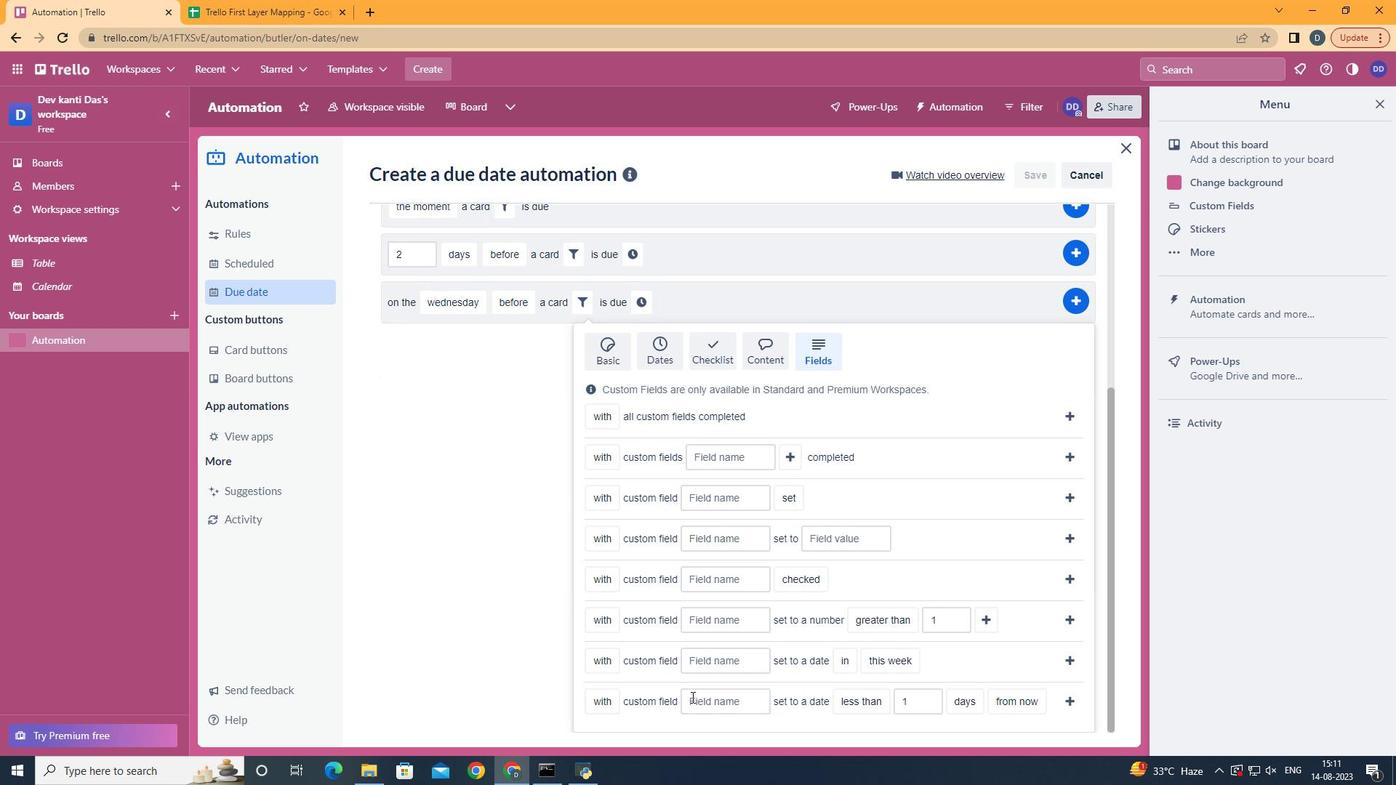 
Action: Mouse pressed left at (677, 682)
Screenshot: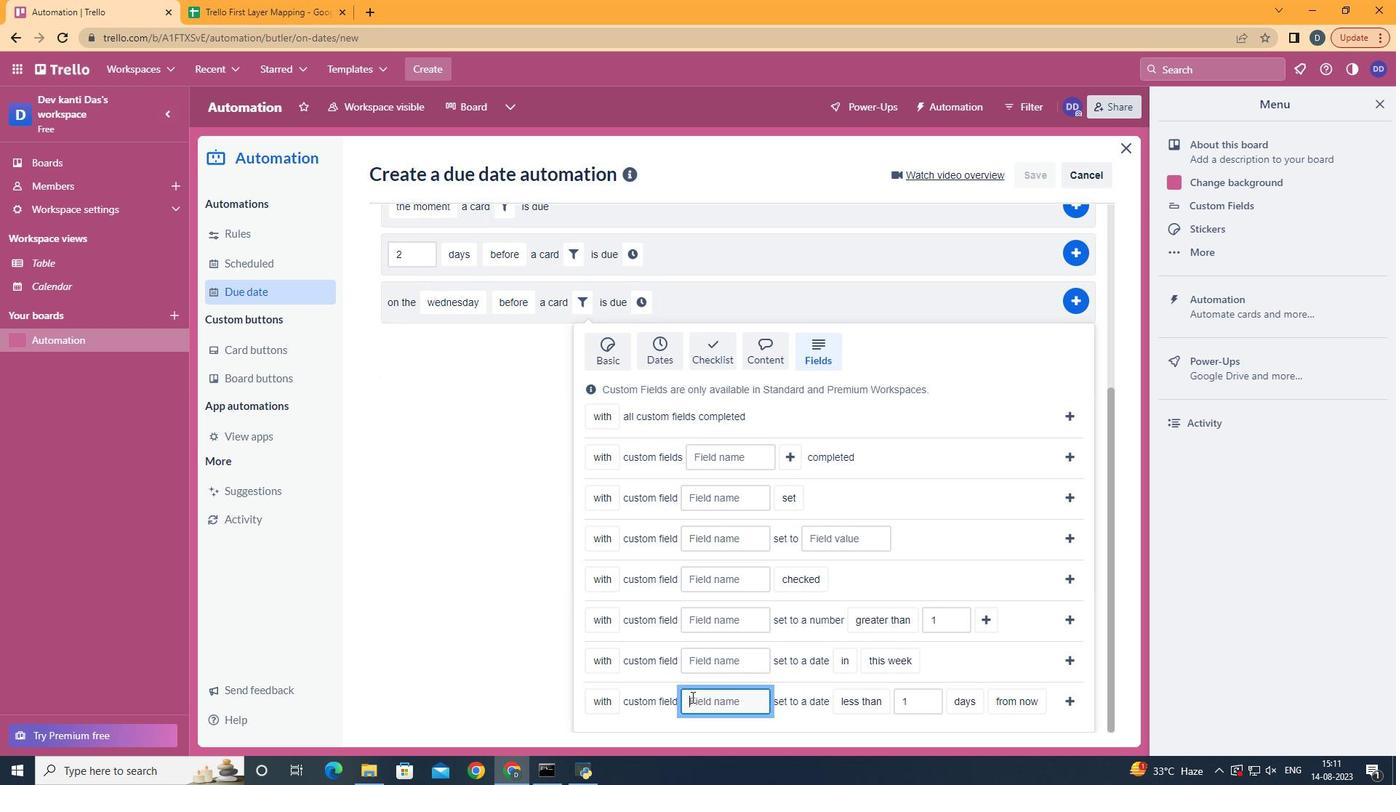 
Action: Mouse moved to (669, 685)
Screenshot: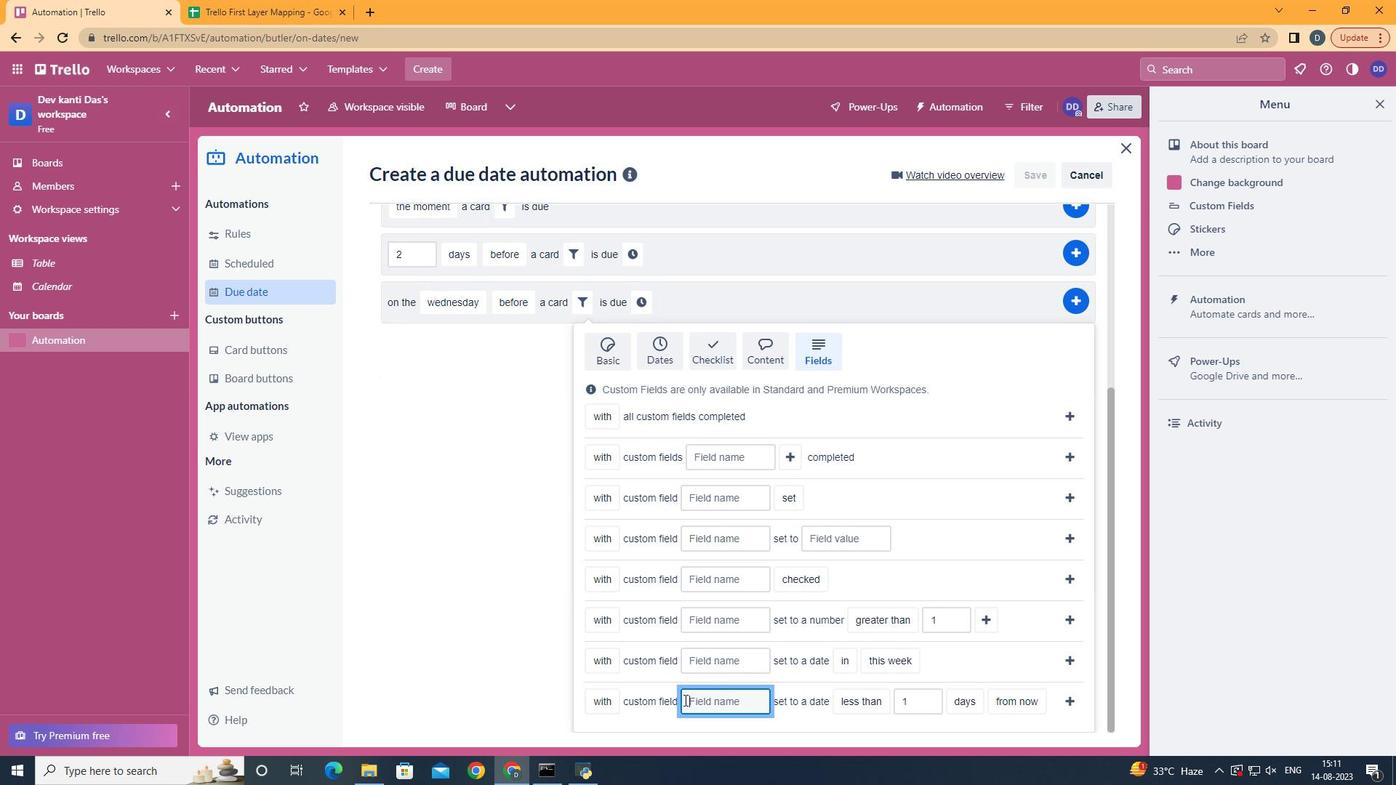 
Action: Key pressed <Key.shift>Resume
Screenshot: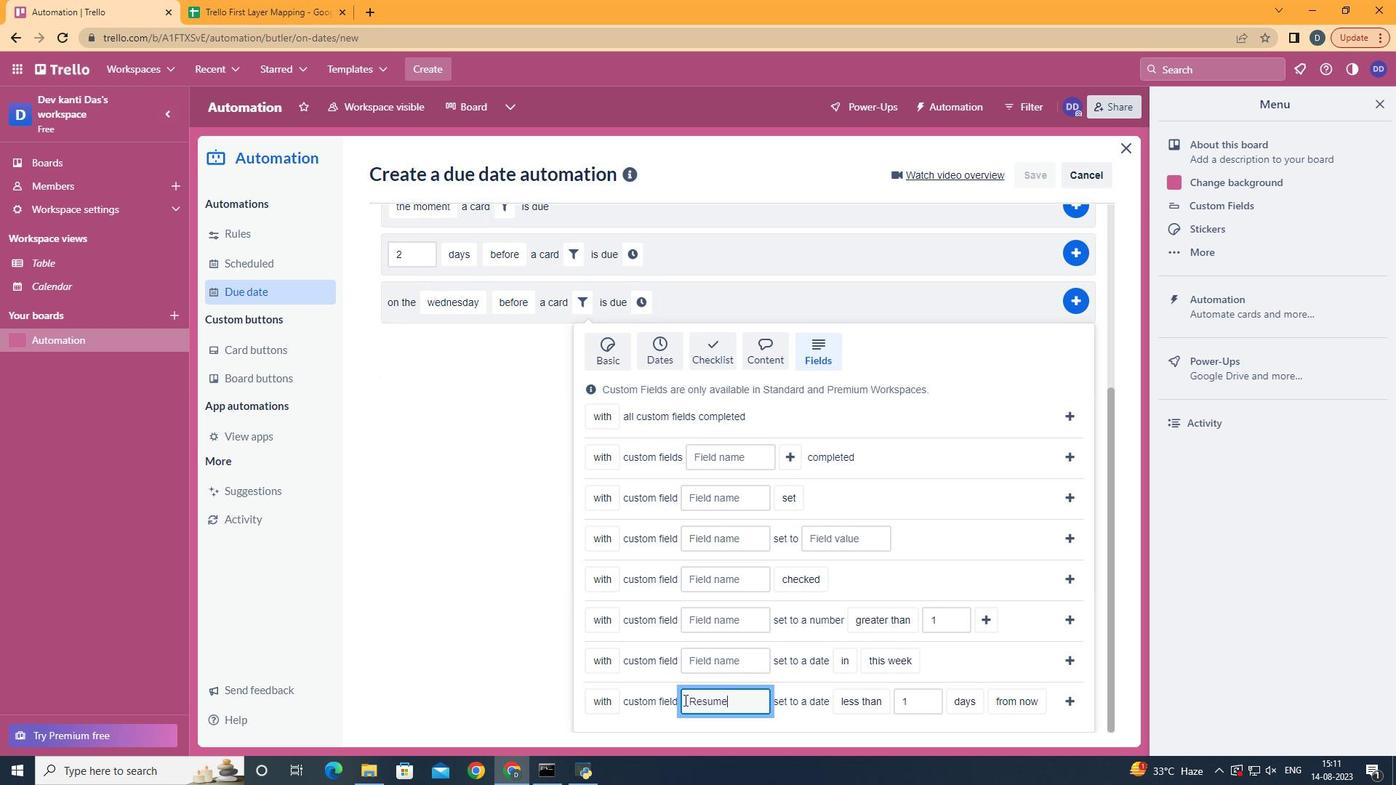 
Action: Mouse moved to (847, 667)
Screenshot: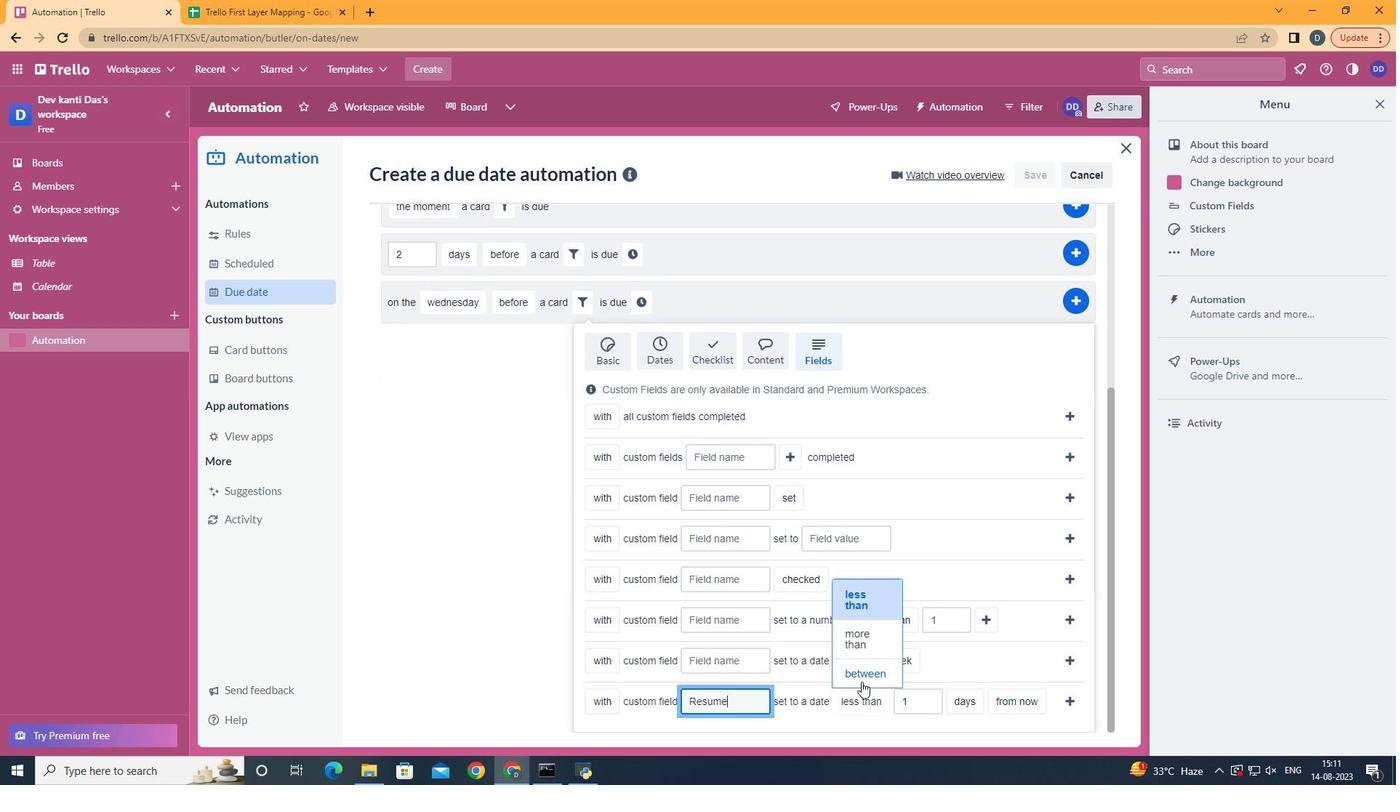 
Action: Mouse pressed left at (847, 667)
Screenshot: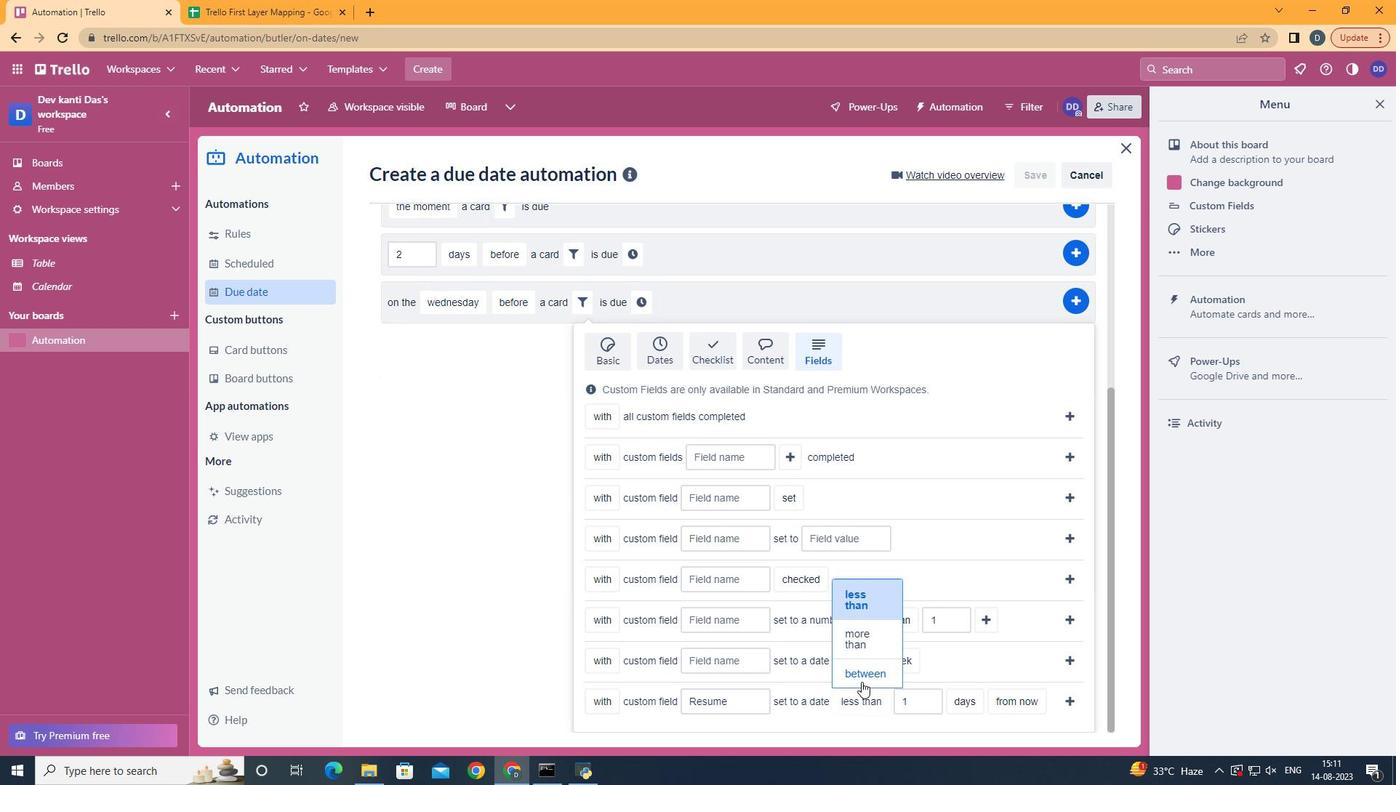 
Action: Mouse moved to (848, 667)
Screenshot: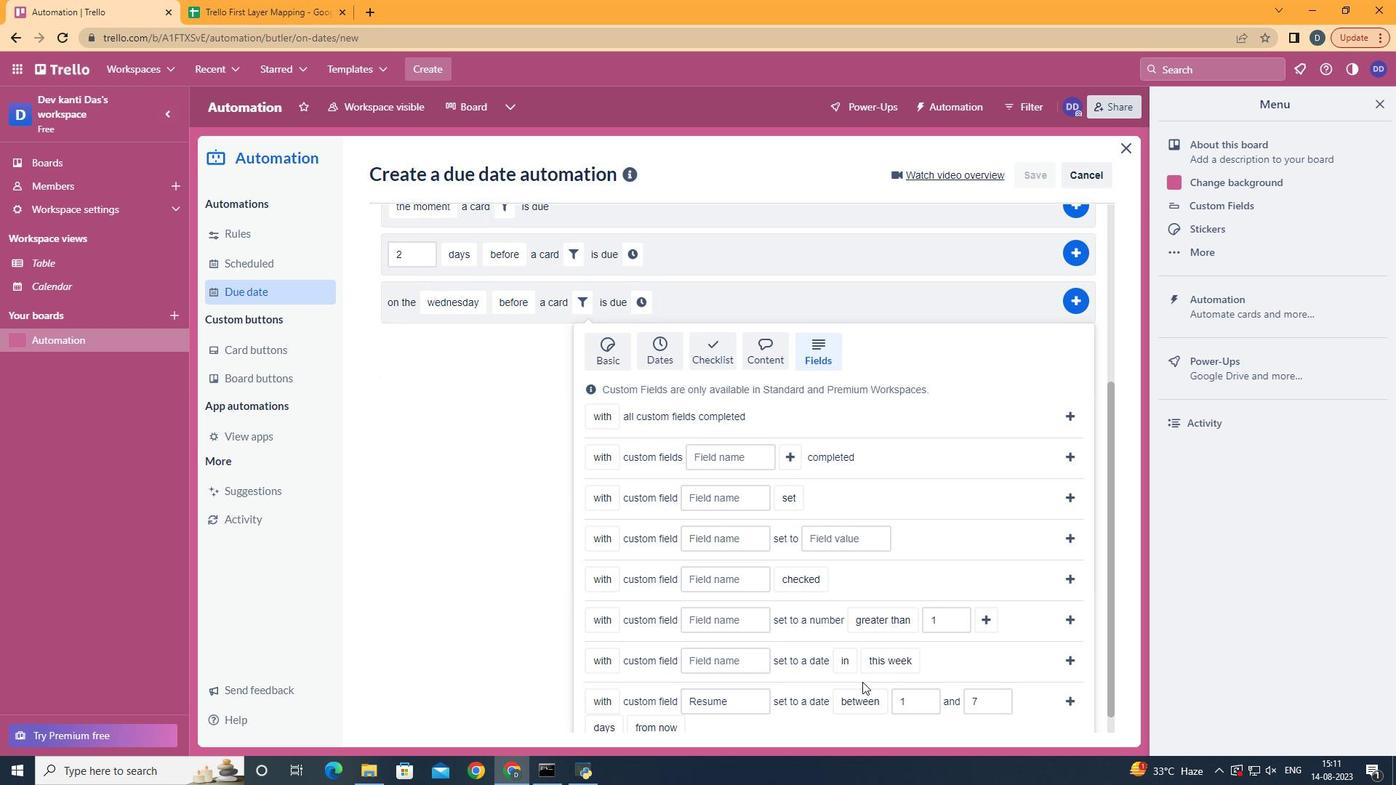 
Action: Mouse scrolled (848, 666) with delta (0, 0)
Screenshot: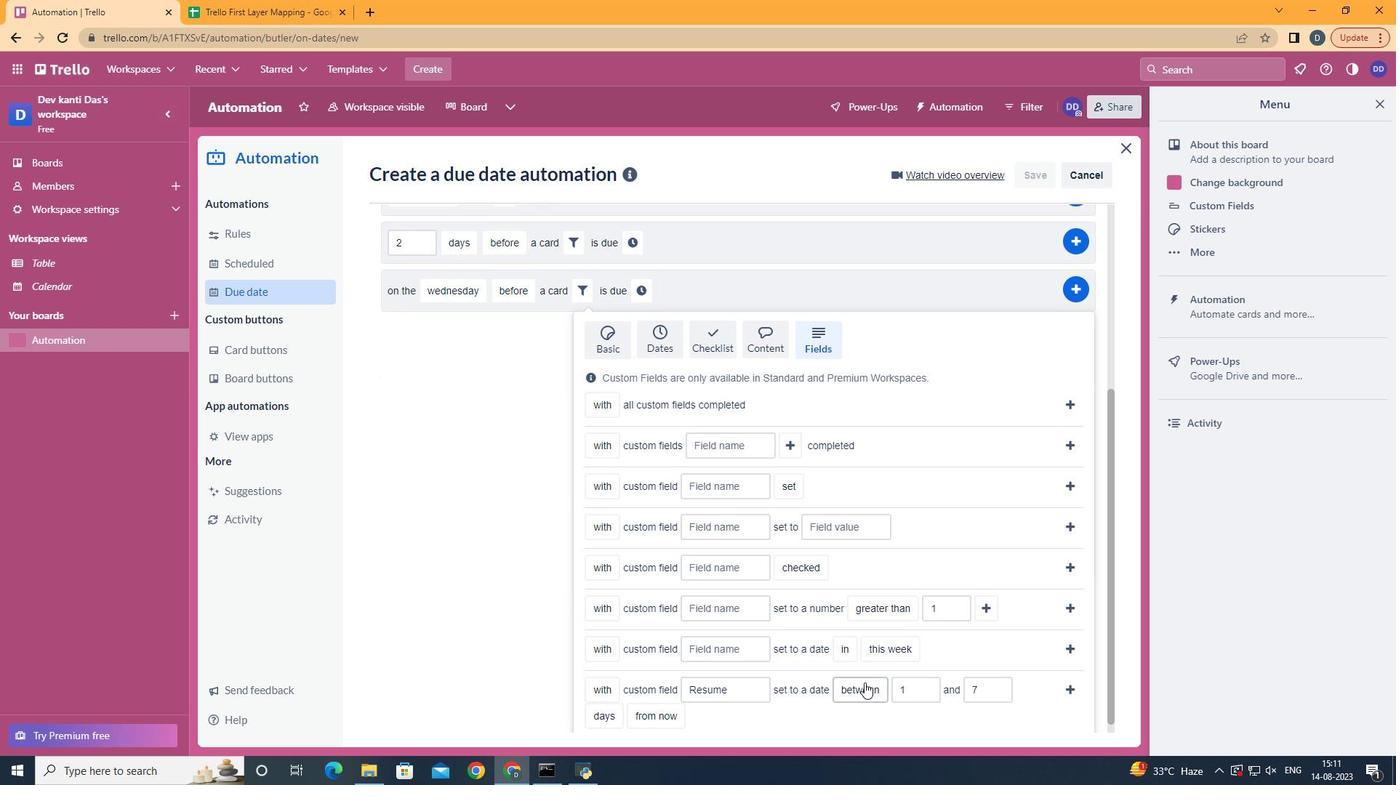 
Action: Mouse moved to (849, 668)
Screenshot: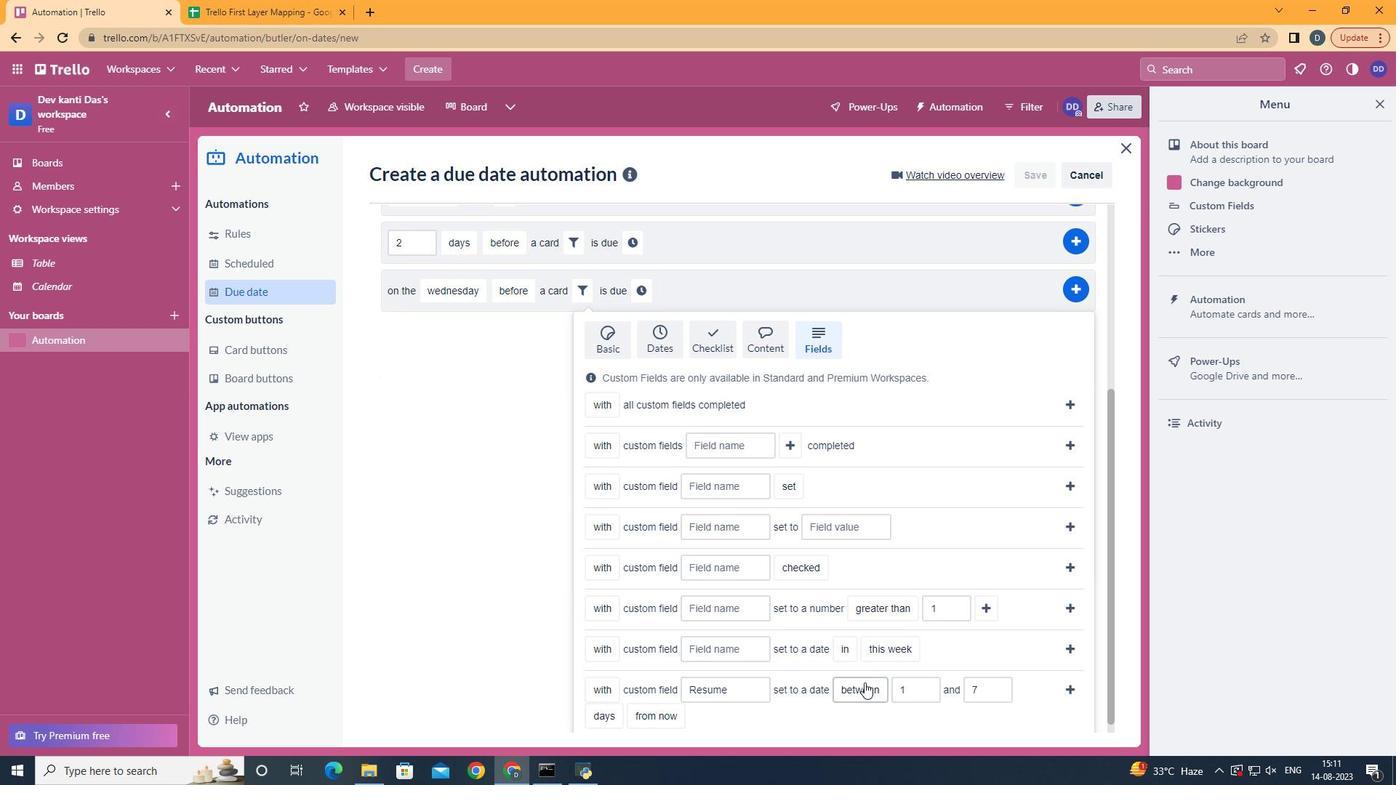 
Action: Mouse scrolled (849, 667) with delta (0, 0)
Screenshot: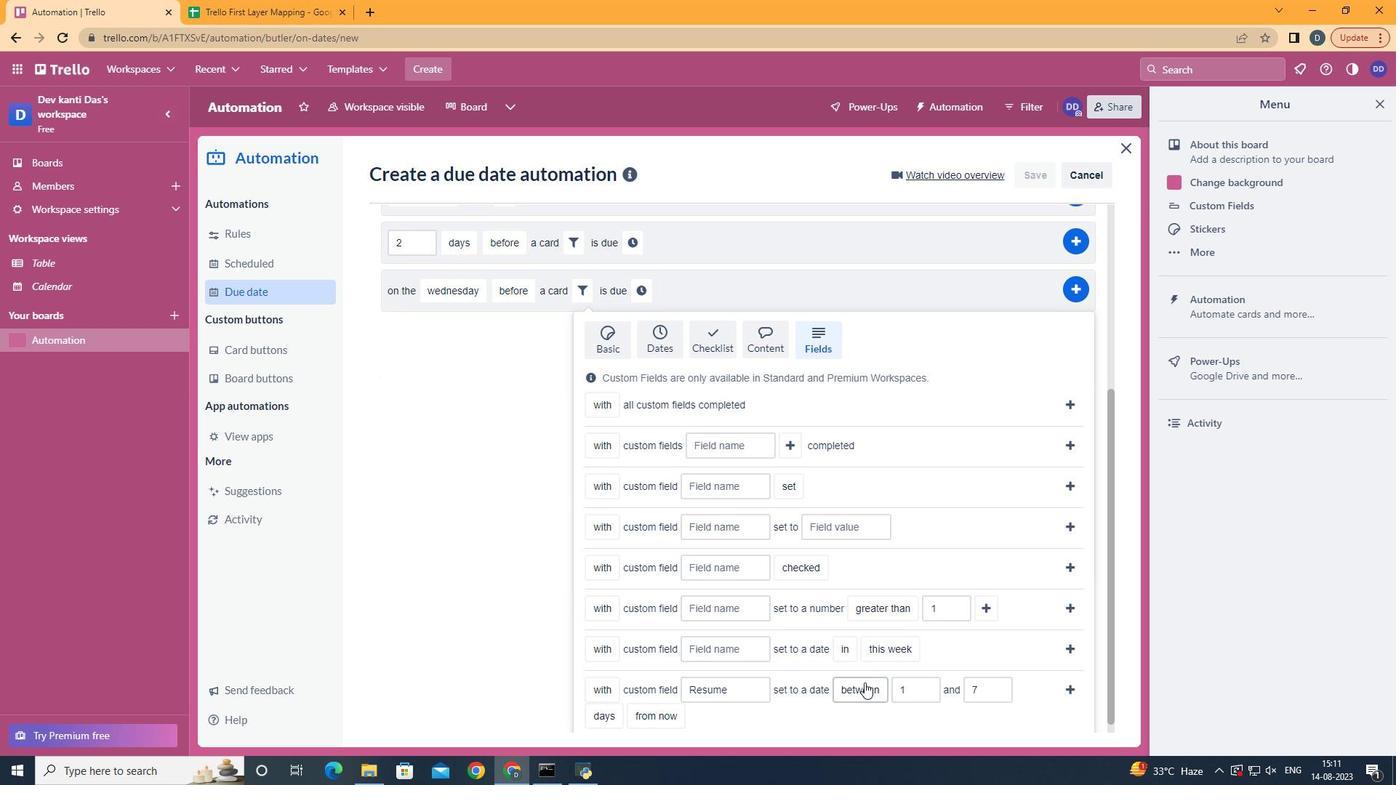 
Action: Mouse moved to (850, 668)
Screenshot: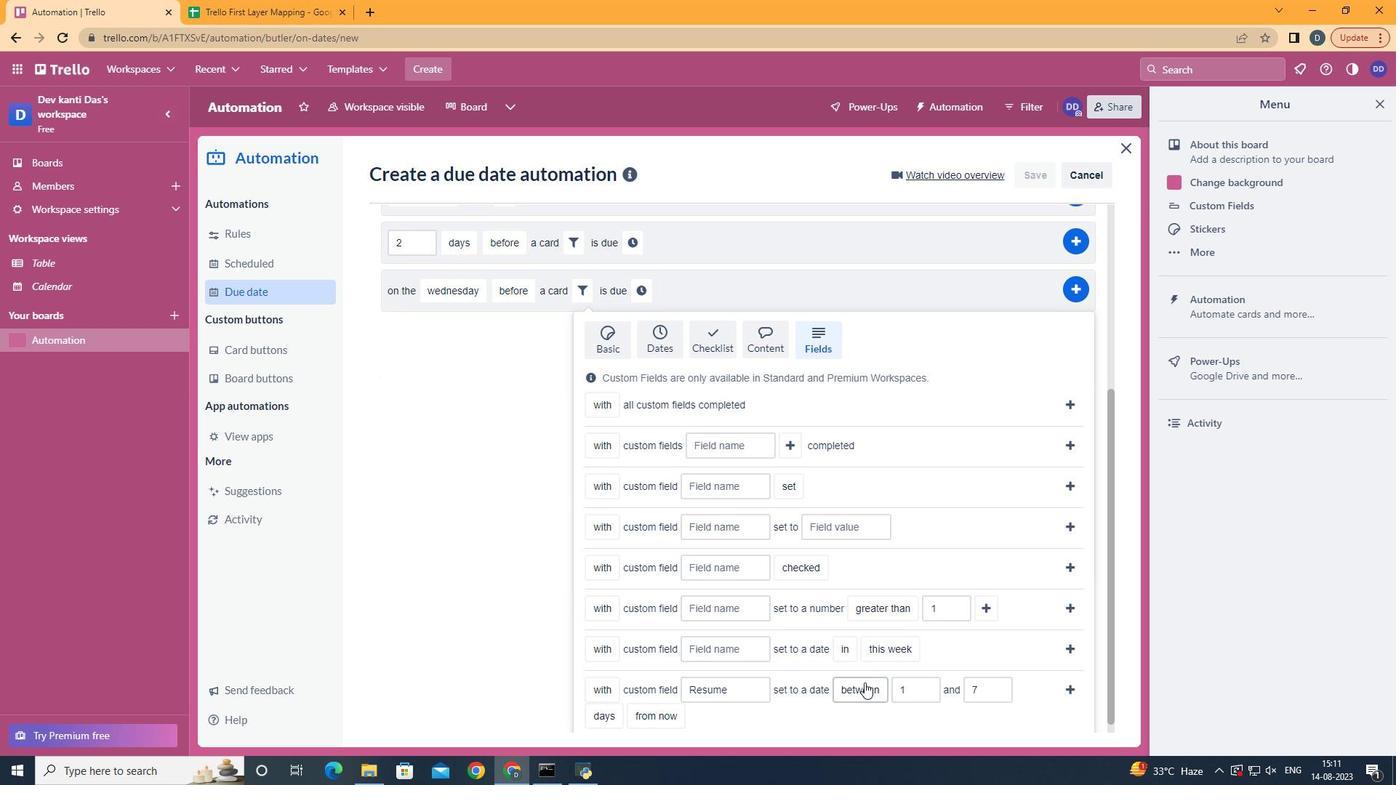 
Action: Mouse scrolled (850, 667) with delta (0, 0)
Screenshot: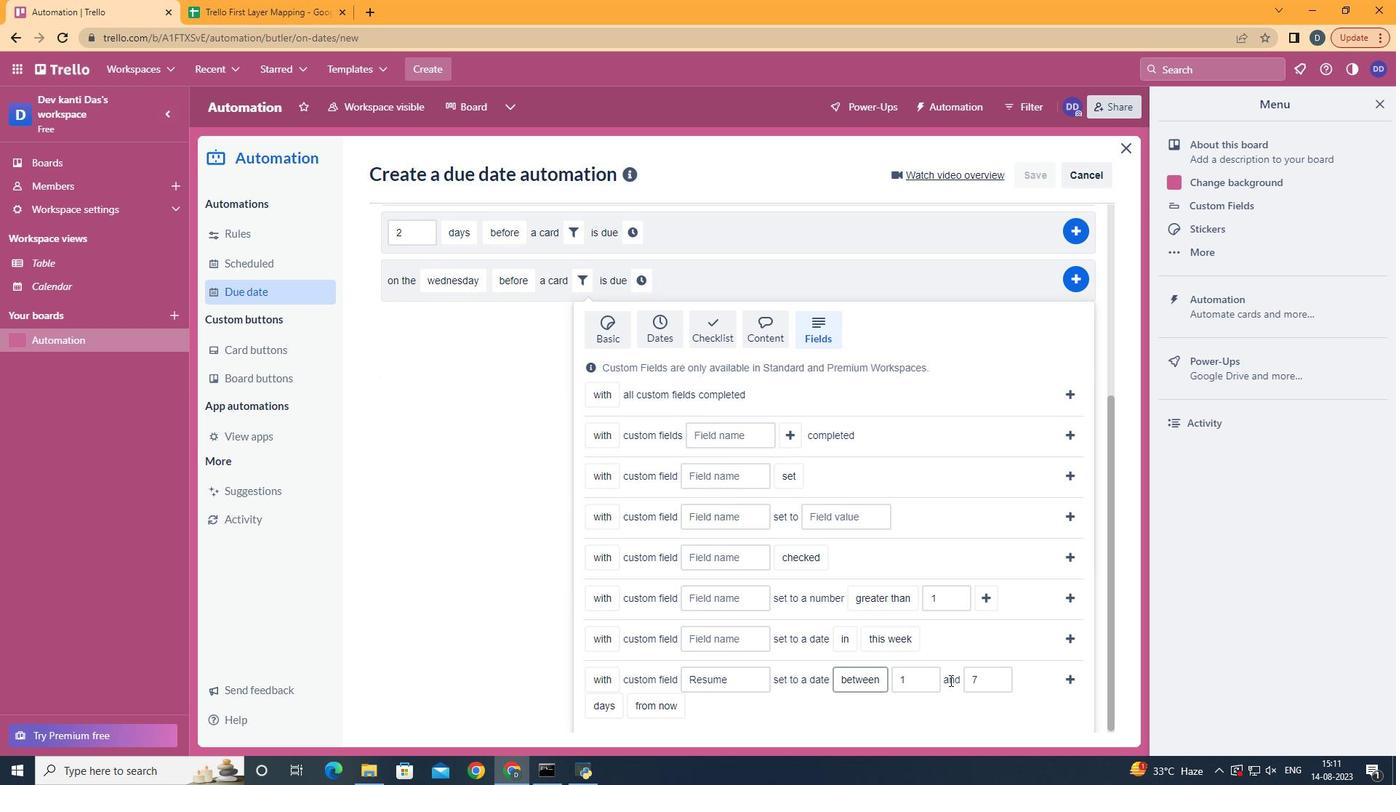 
Action: Mouse scrolled (850, 667) with delta (0, 0)
Screenshot: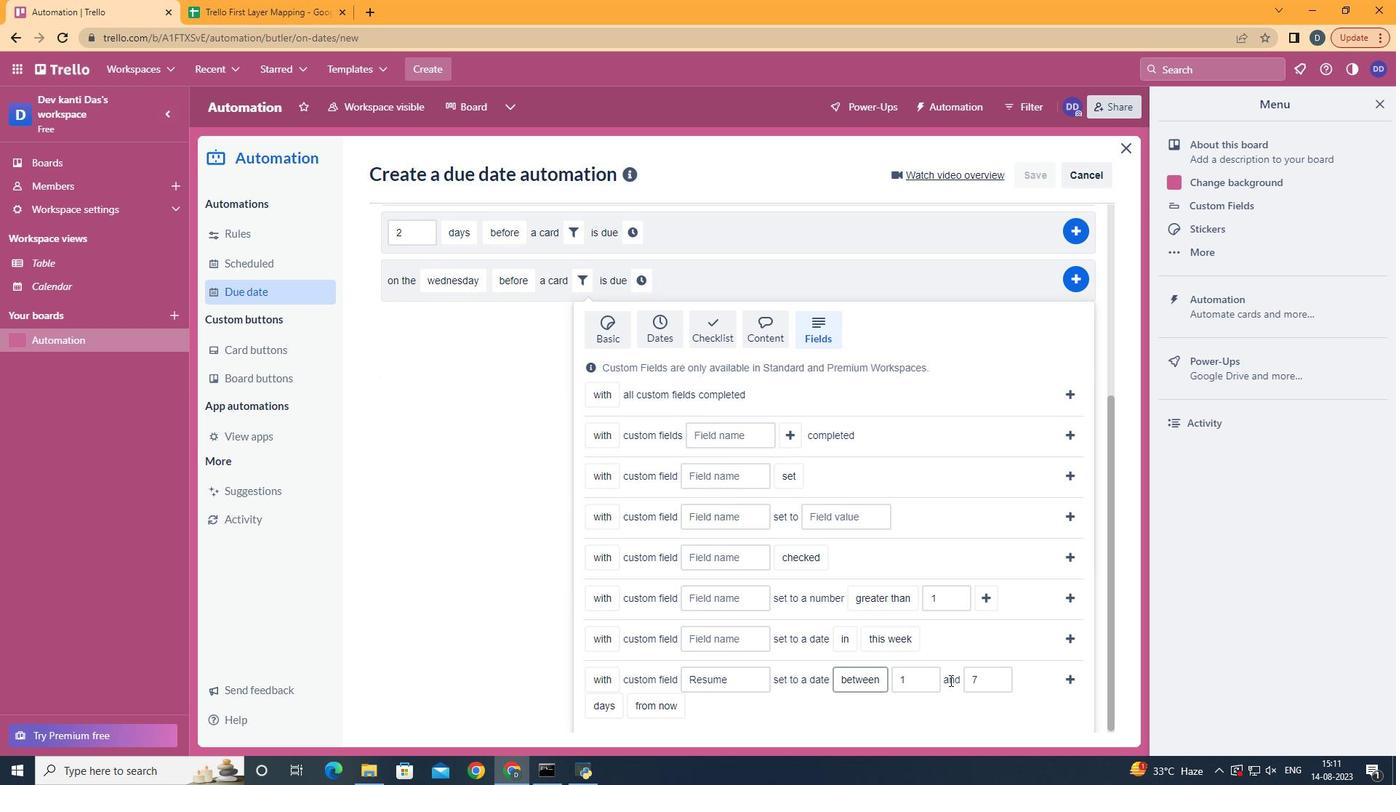 
Action: Mouse moved to (602, 666)
Screenshot: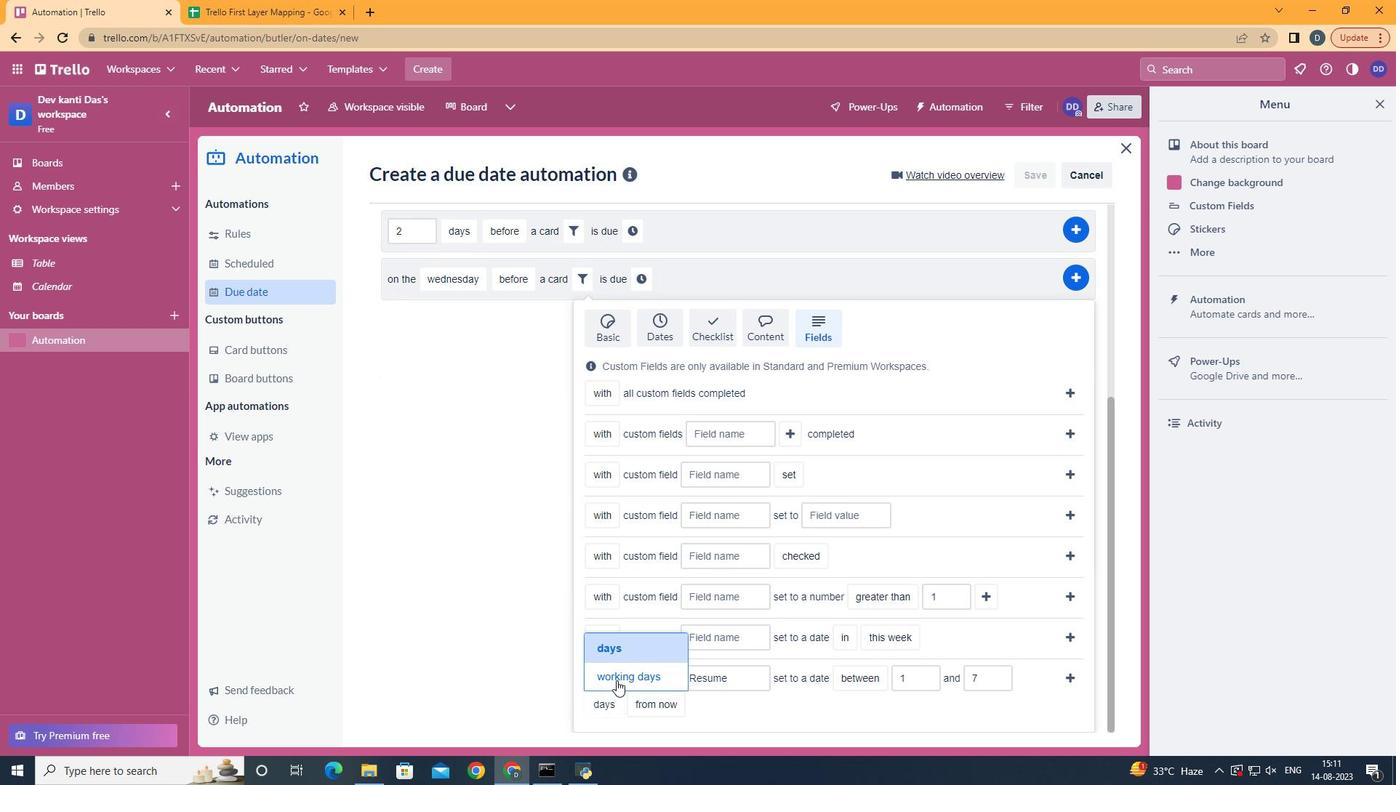 
Action: Mouse pressed left at (602, 666)
Screenshot: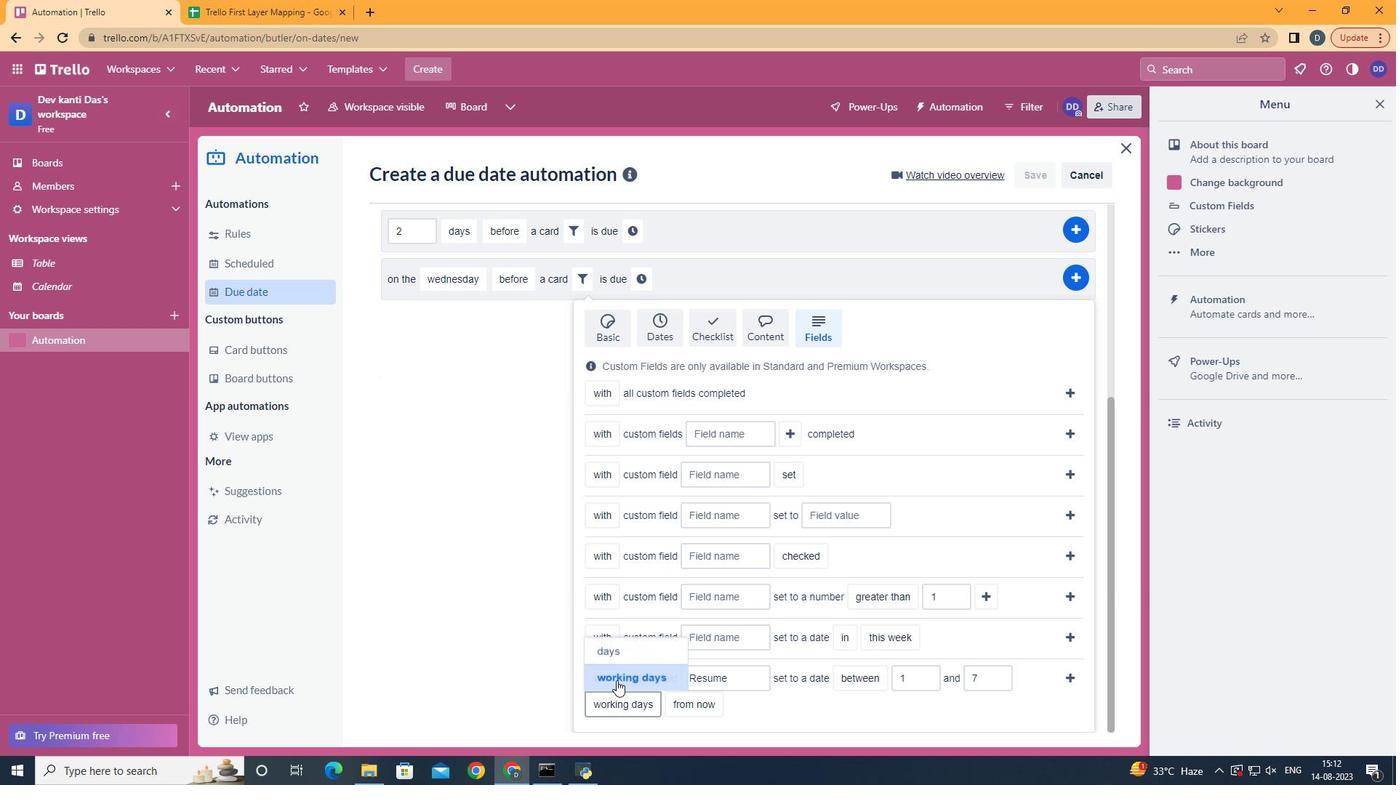 
Action: Mouse moved to (1056, 659)
Screenshot: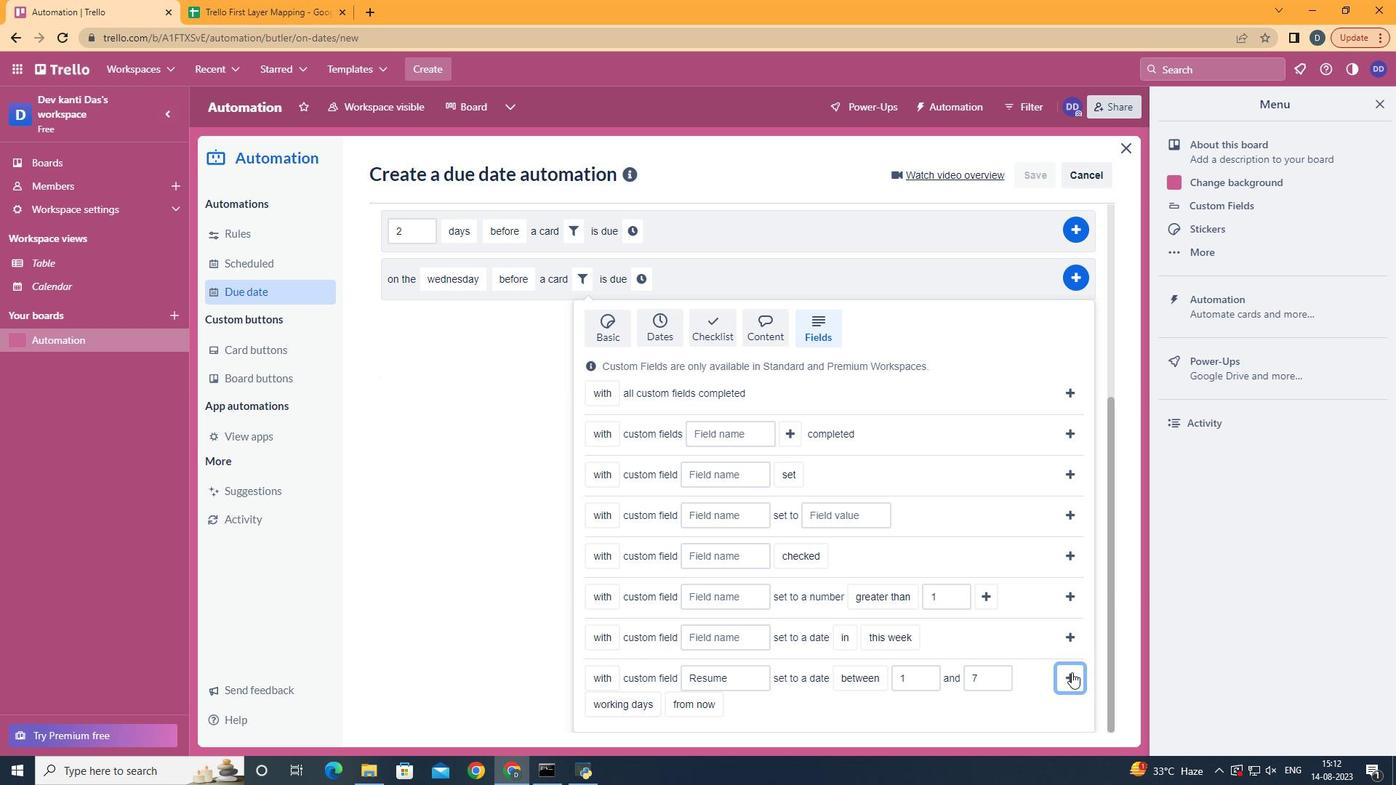 
Action: Mouse pressed left at (1056, 659)
Screenshot: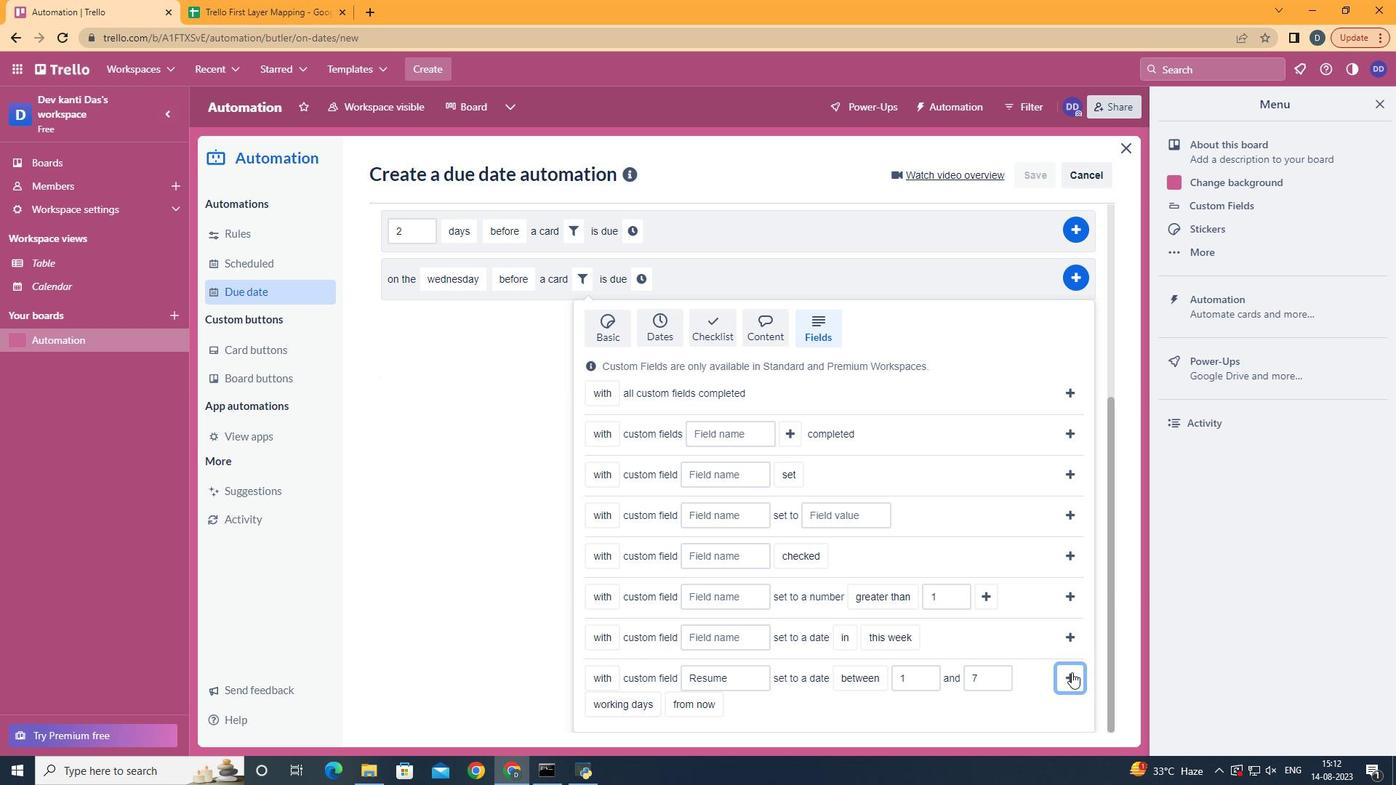 
Action: Mouse moved to (1031, 571)
Screenshot: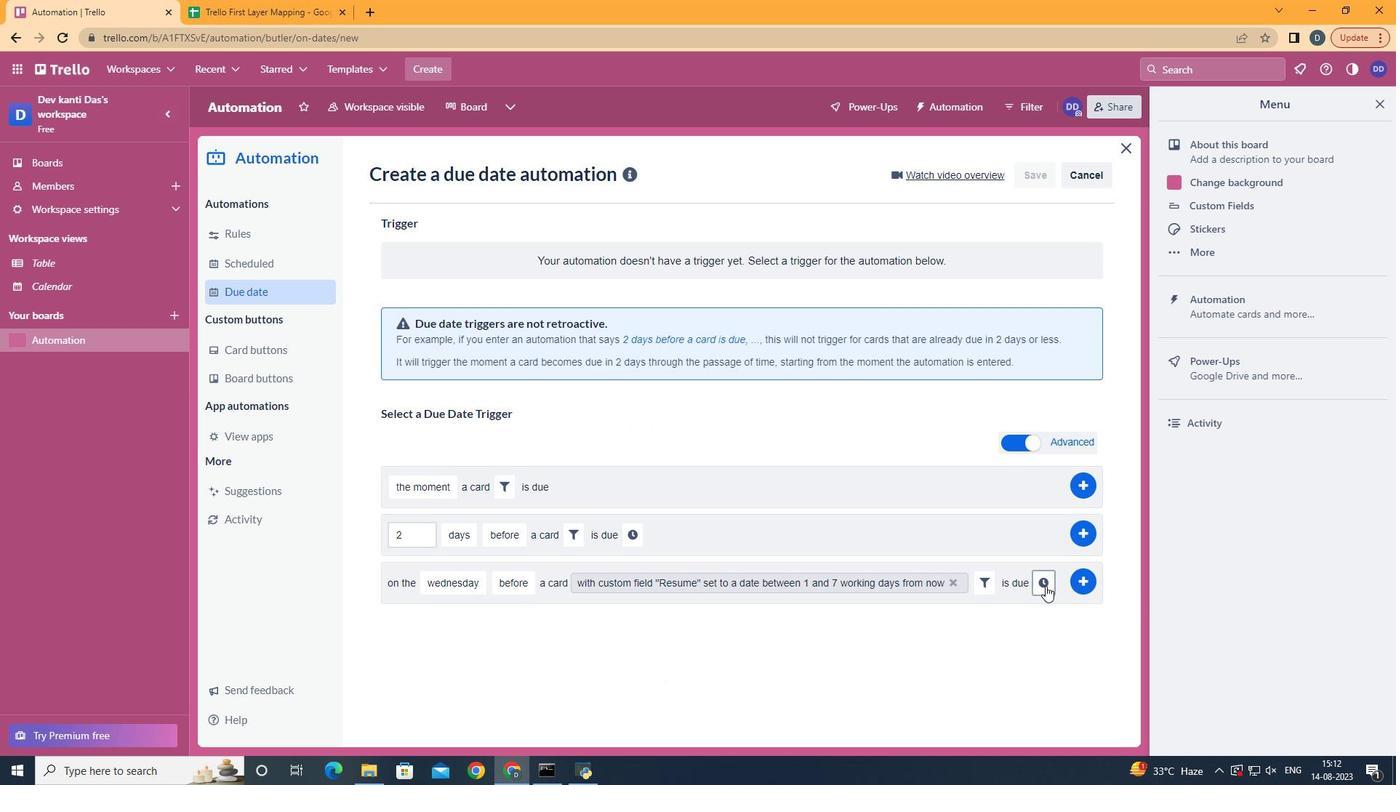 
Action: Mouse pressed left at (1031, 571)
Screenshot: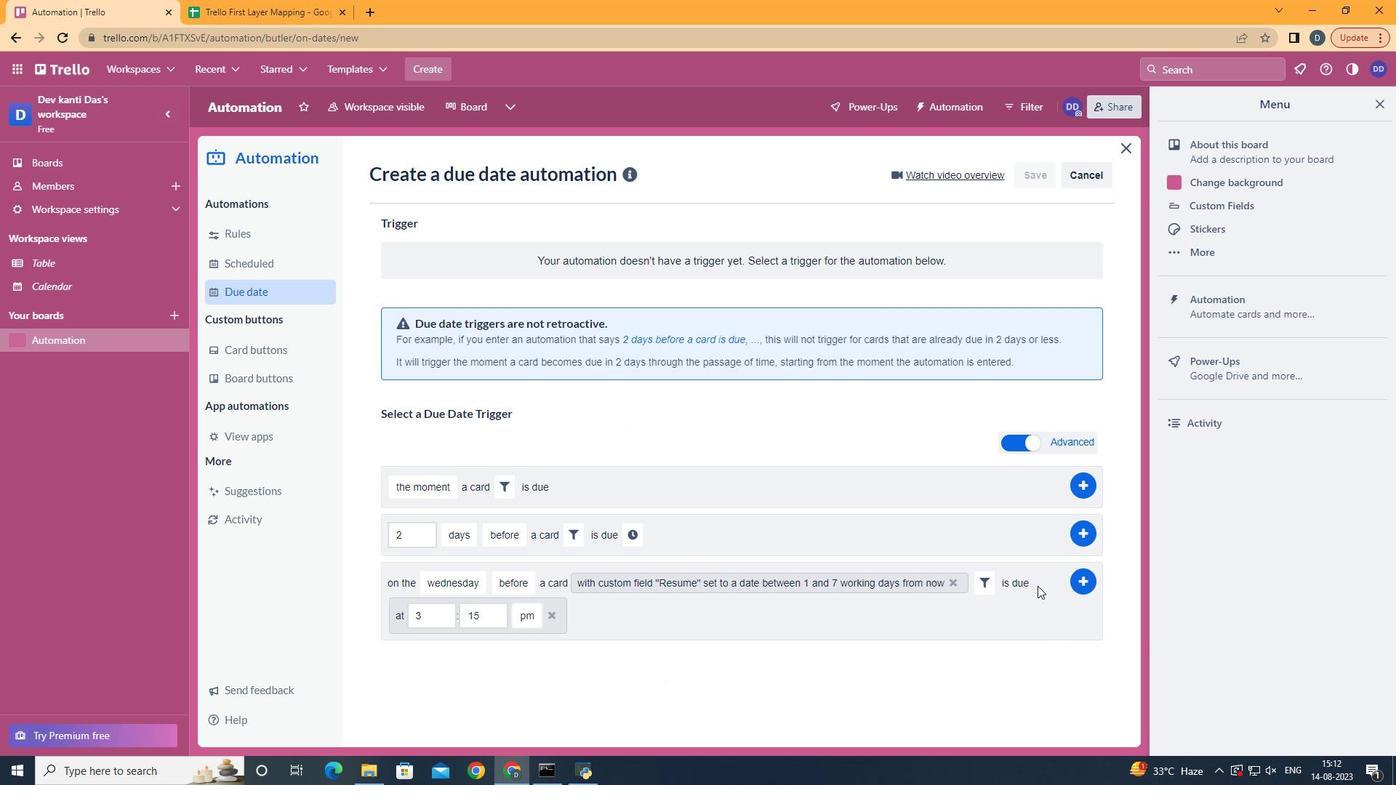 
Action: Mouse moved to (424, 602)
Screenshot: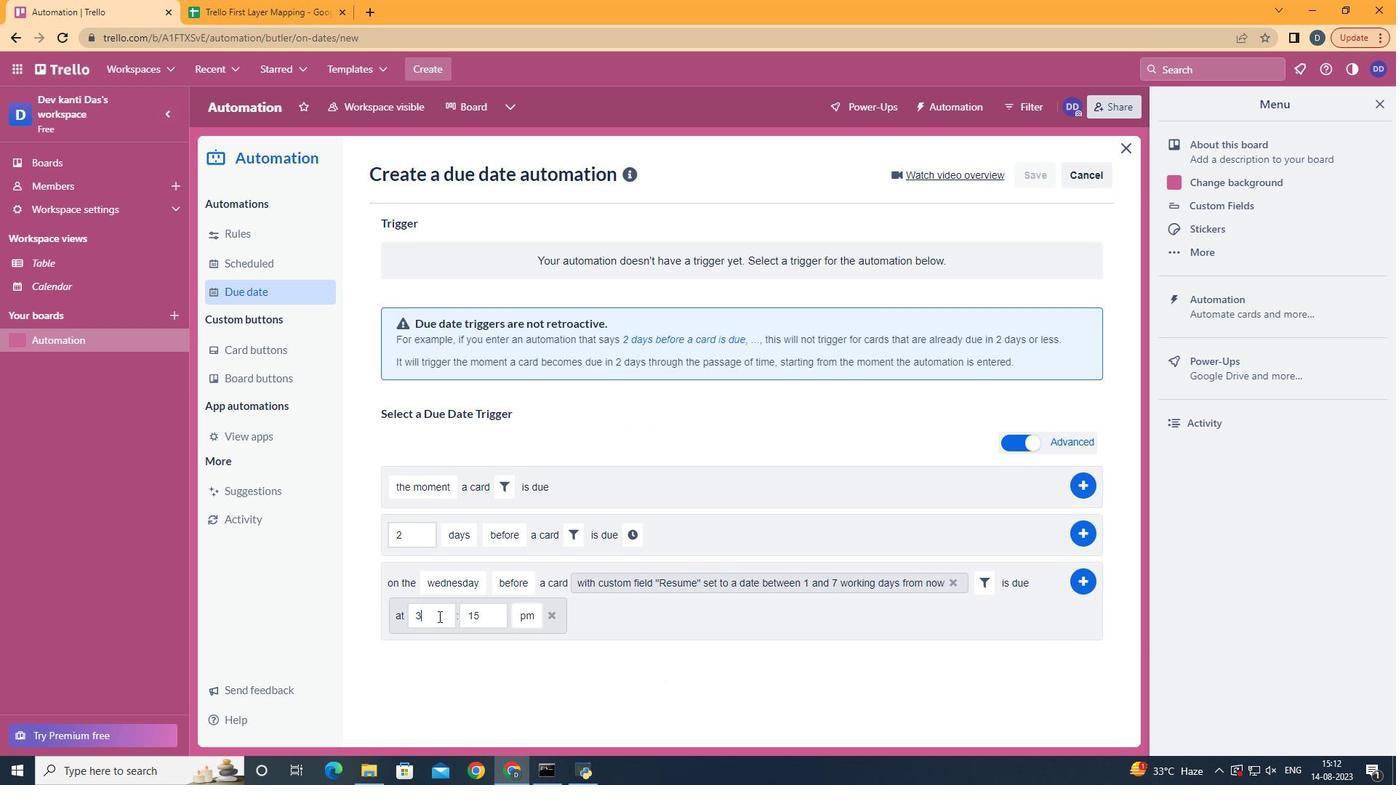 
Action: Mouse pressed left at (424, 602)
Screenshot: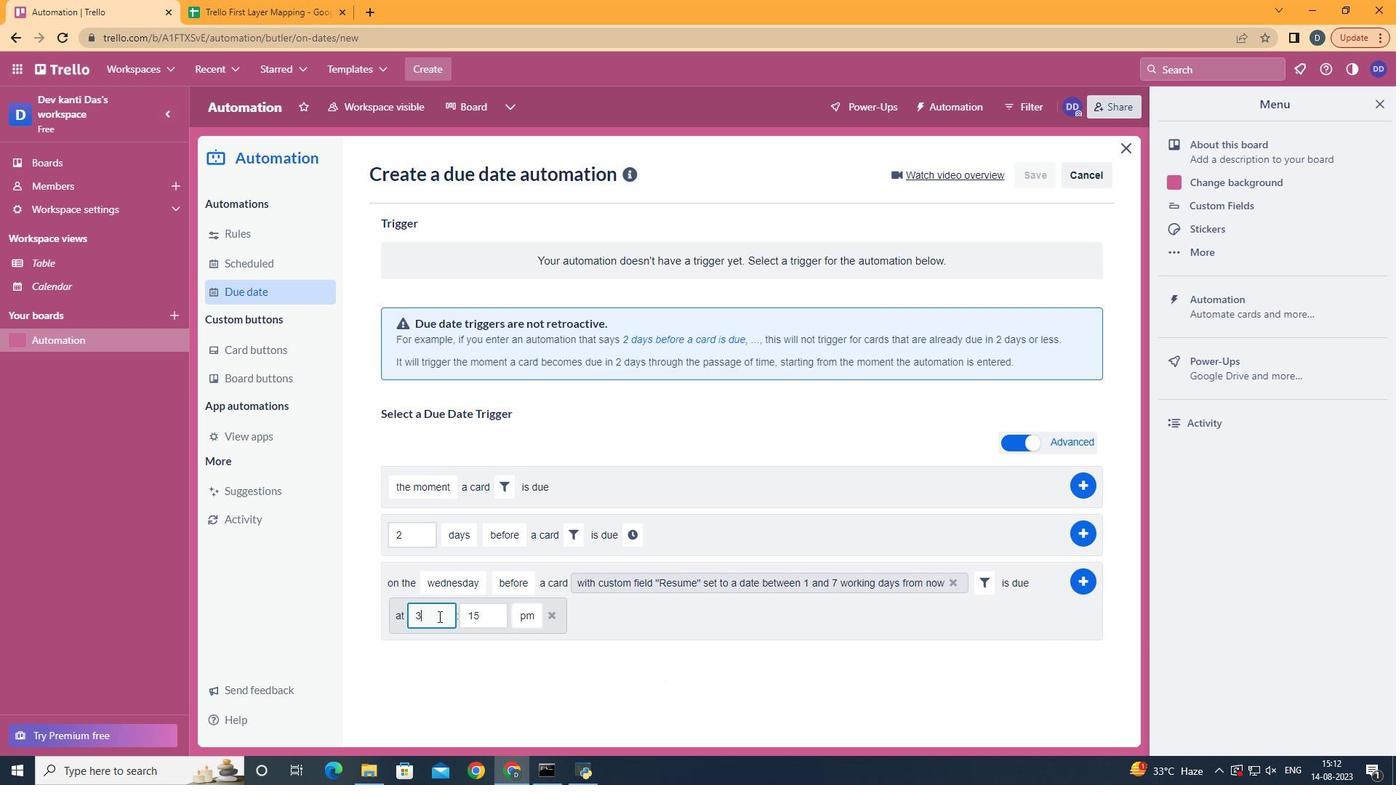 
Action: Key pressed <Key.backspace>11
Screenshot: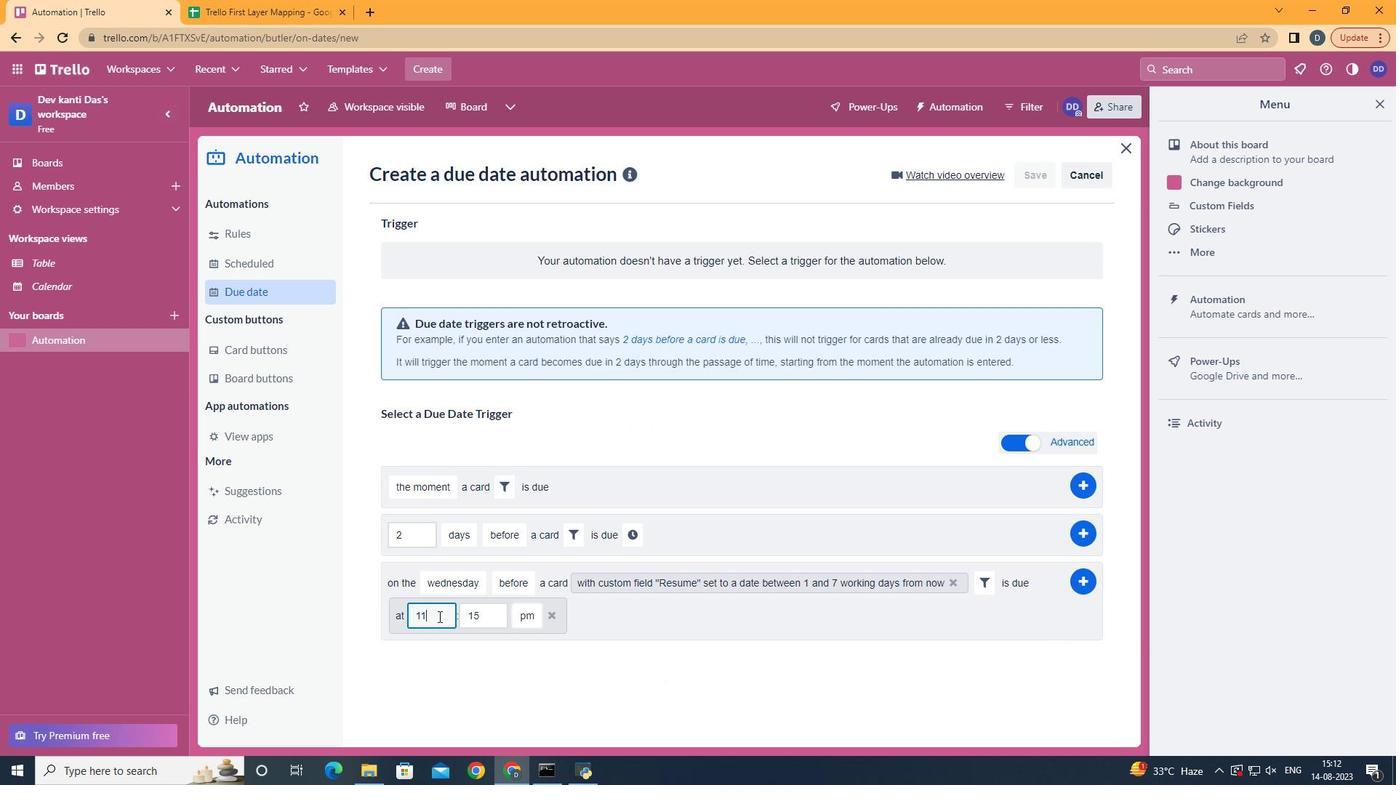 
Action: Mouse moved to (468, 599)
Screenshot: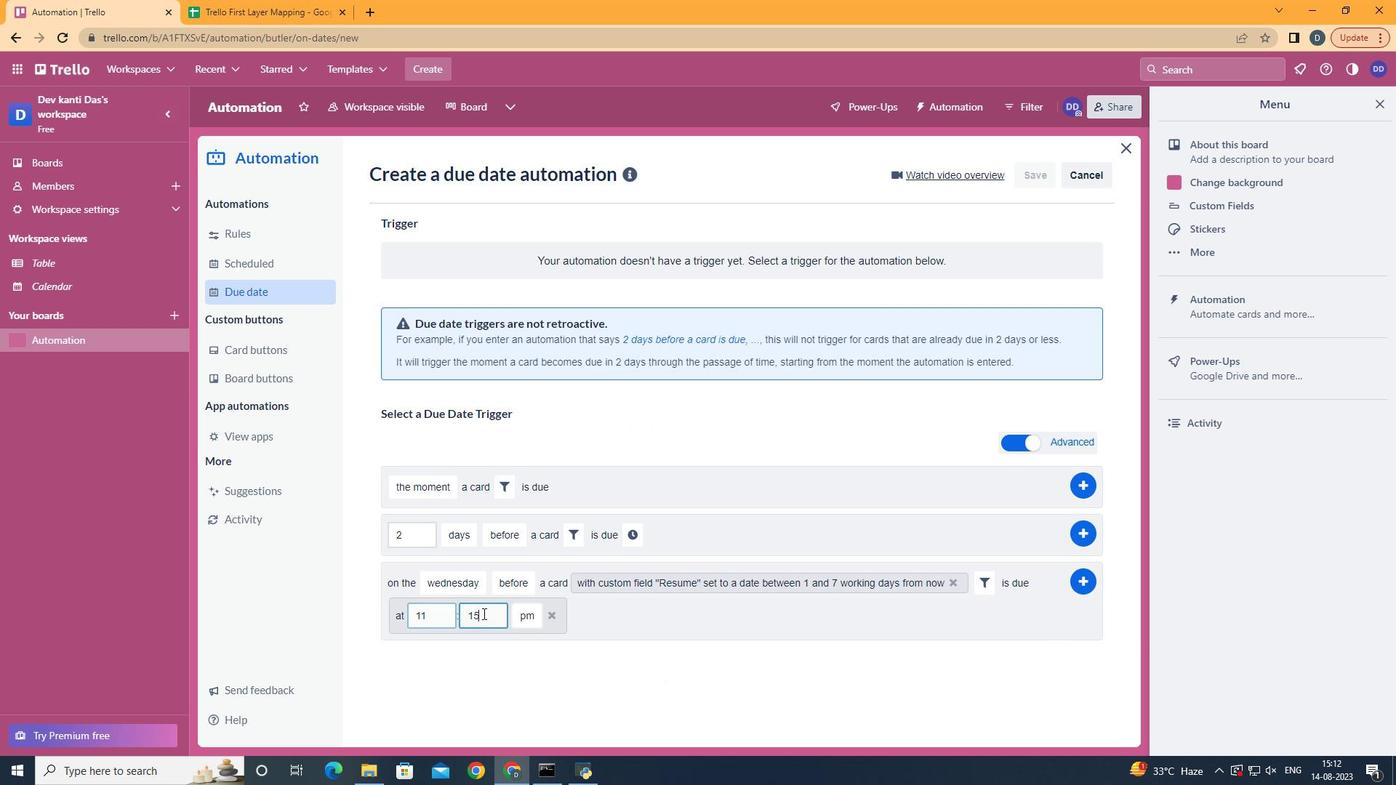 
Action: Mouse pressed left at (468, 599)
Screenshot: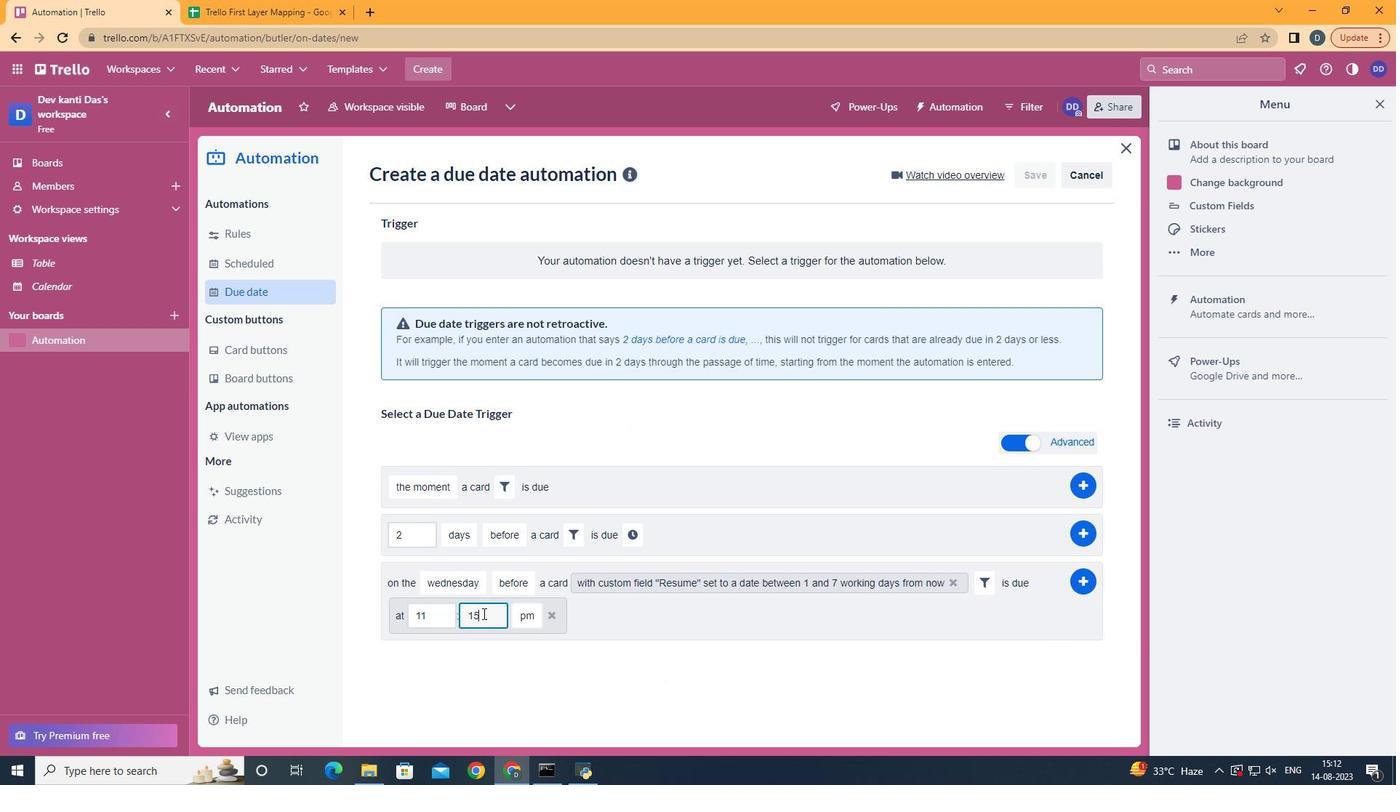 
Action: Key pressed <Key.backspace><Key.backspace>00
Screenshot: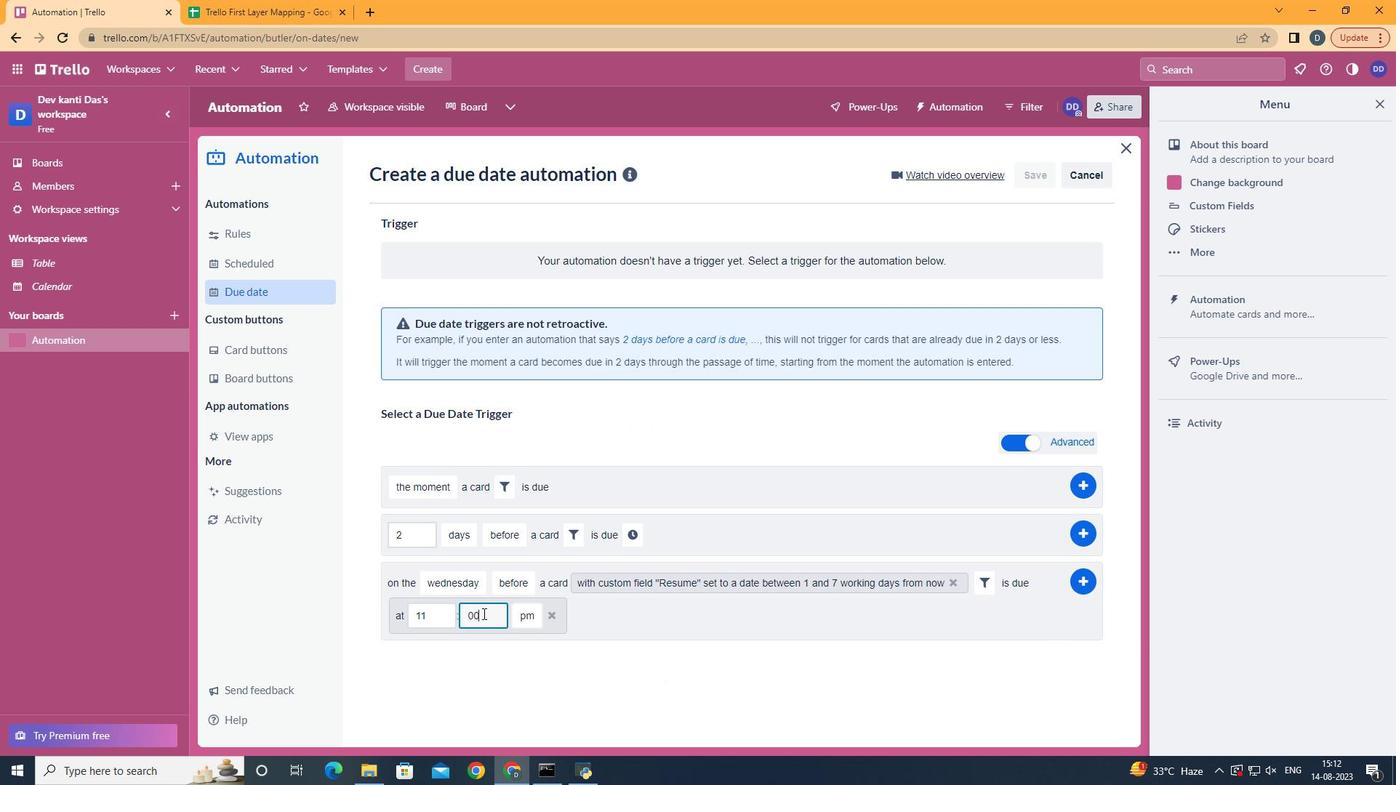
Action: Mouse moved to (514, 638)
Screenshot: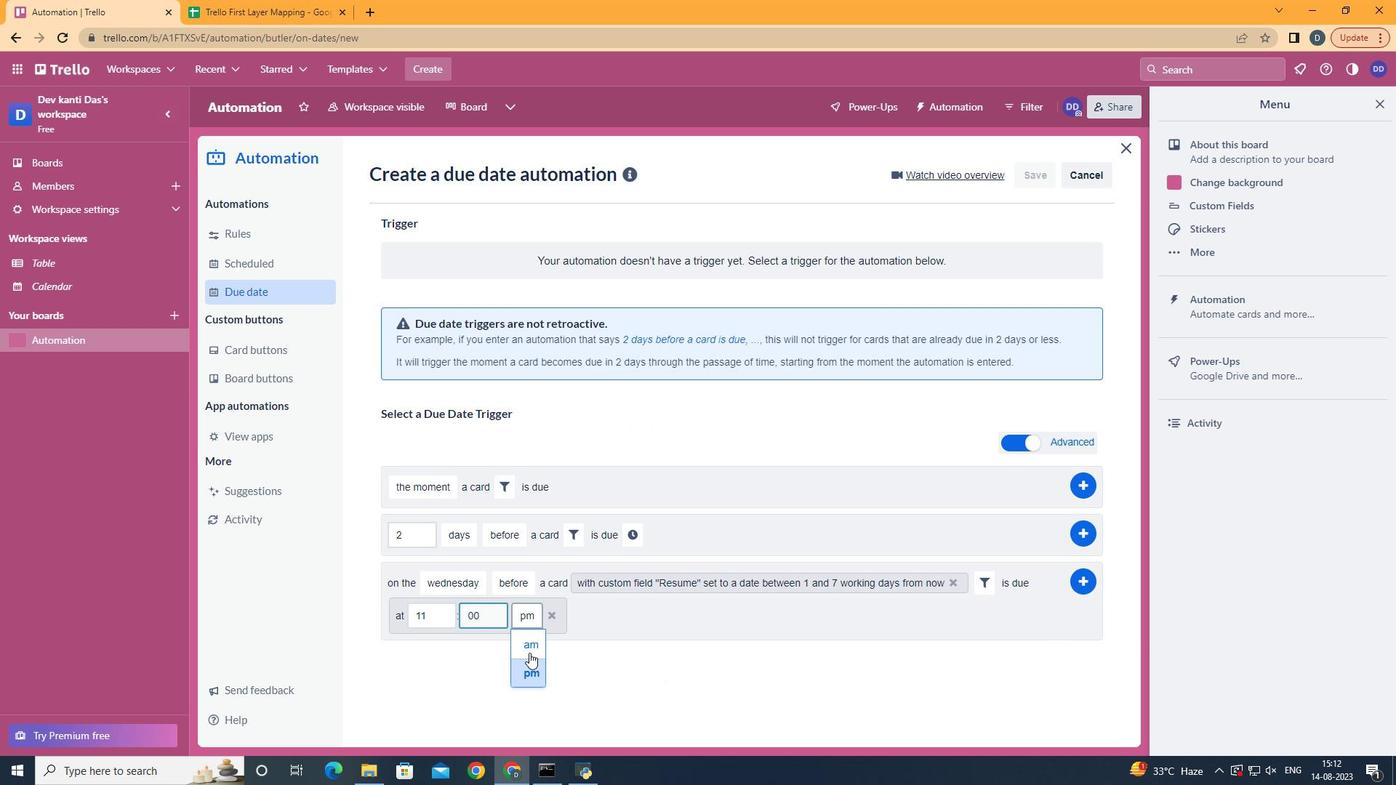 
Action: Mouse pressed left at (514, 638)
Screenshot: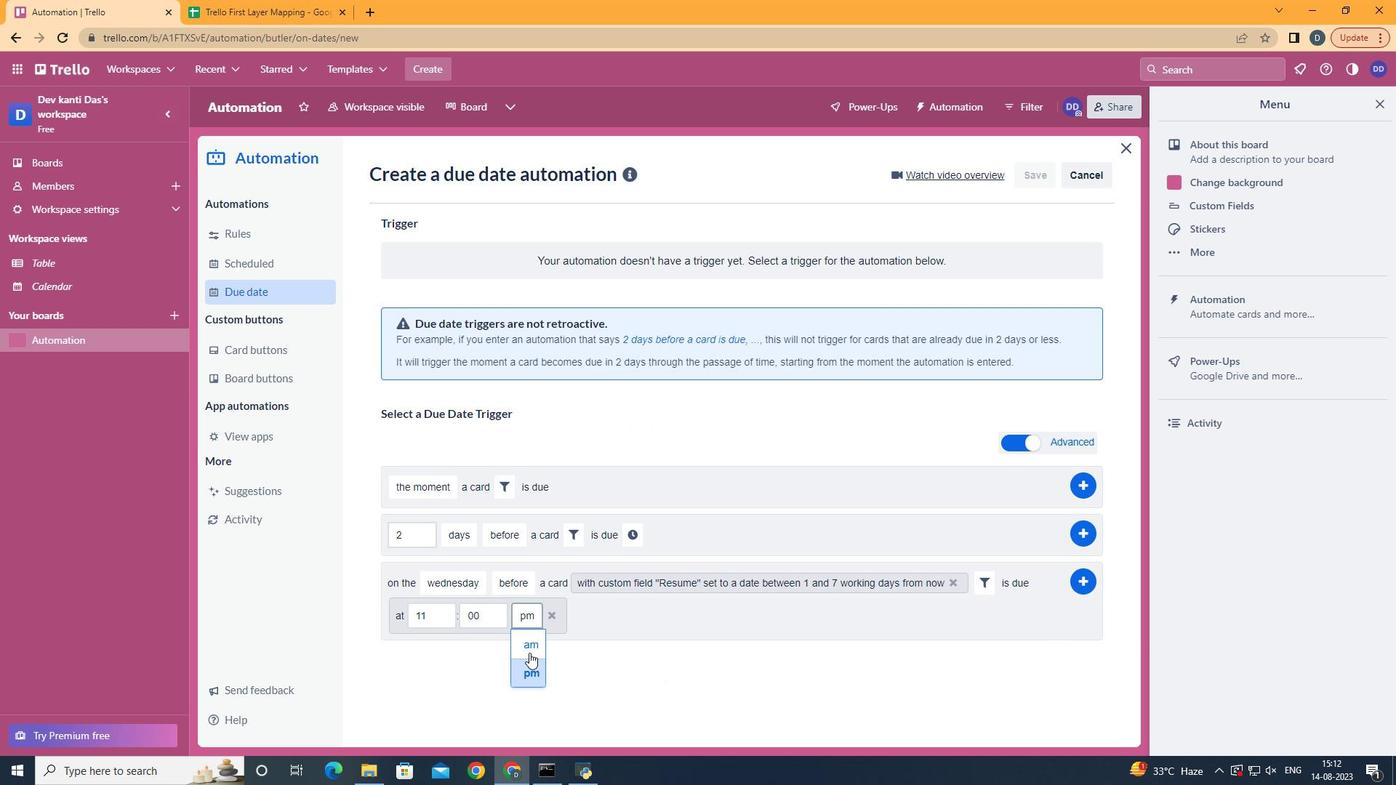 
Action: Mouse moved to (1060, 566)
Screenshot: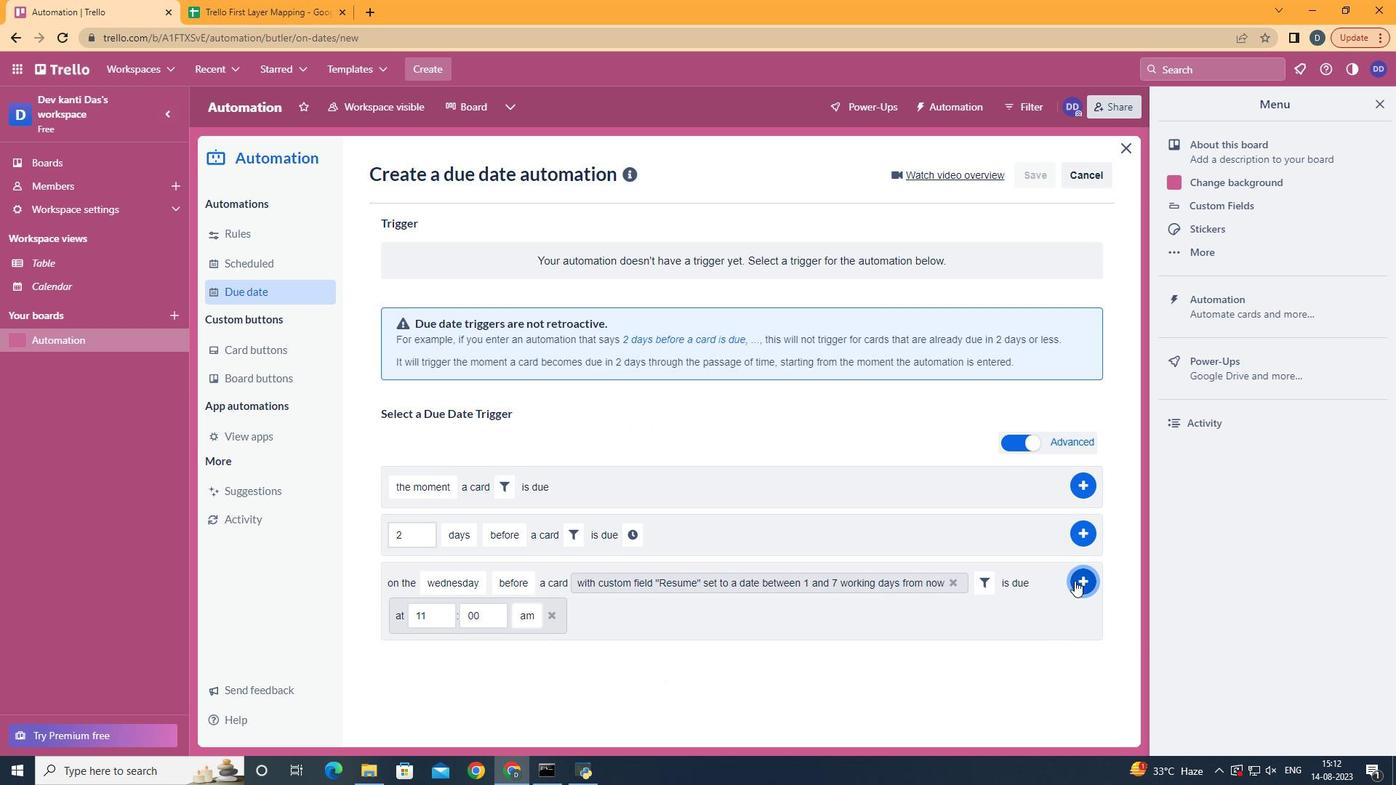 
Action: Mouse pressed left at (1060, 566)
Screenshot: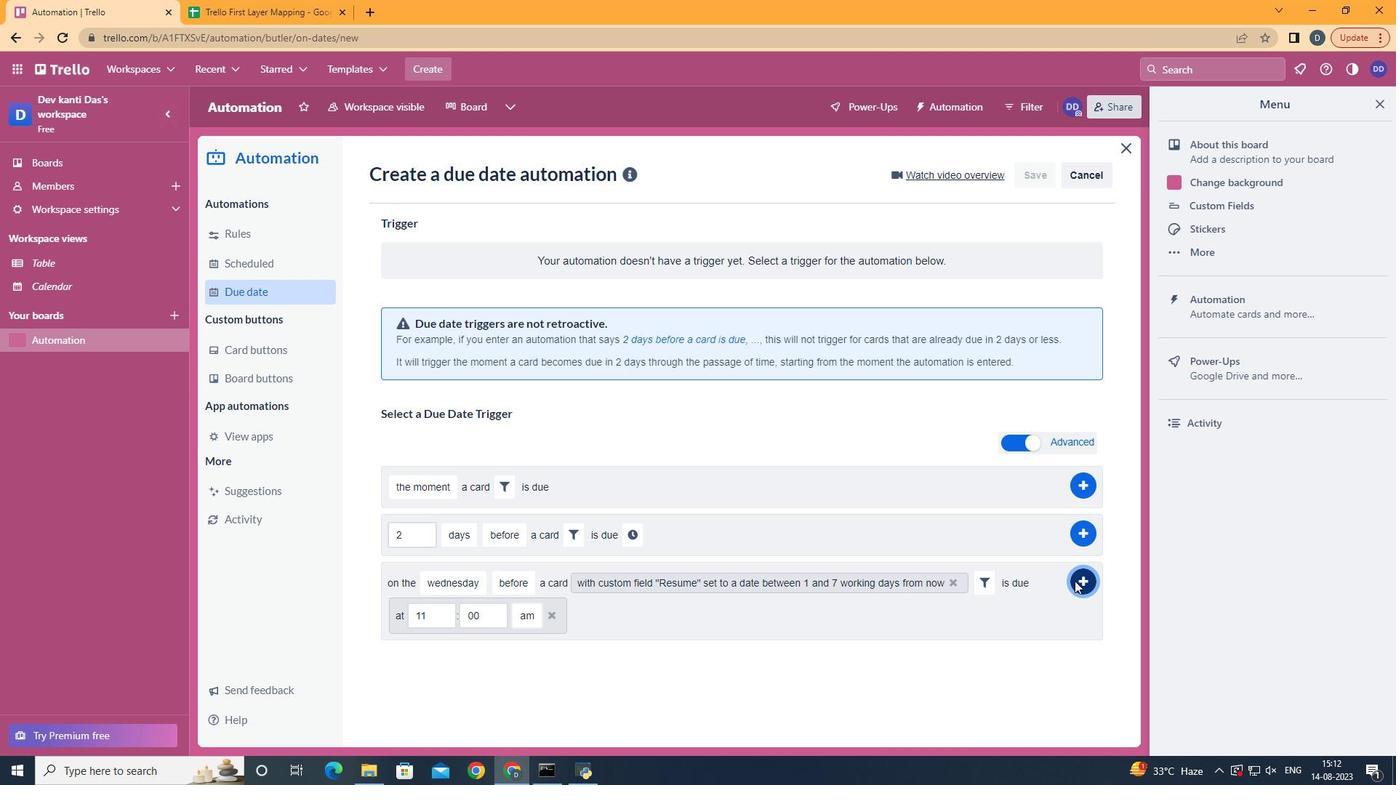 
